Task: Create a due date automation trigger when advanced on, 2 working days before a card is due add dates with a start date at 11:00 AM.
Action: Mouse moved to (1085, 326)
Screenshot: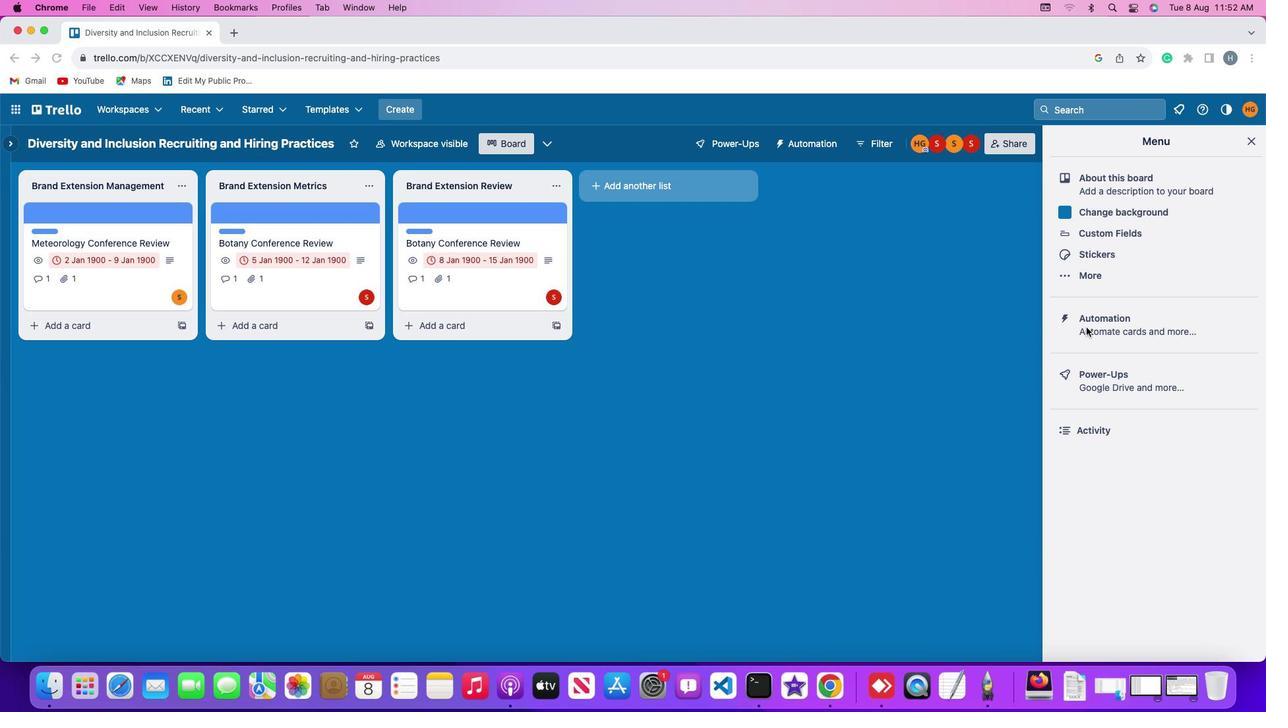 
Action: Mouse pressed left at (1085, 326)
Screenshot: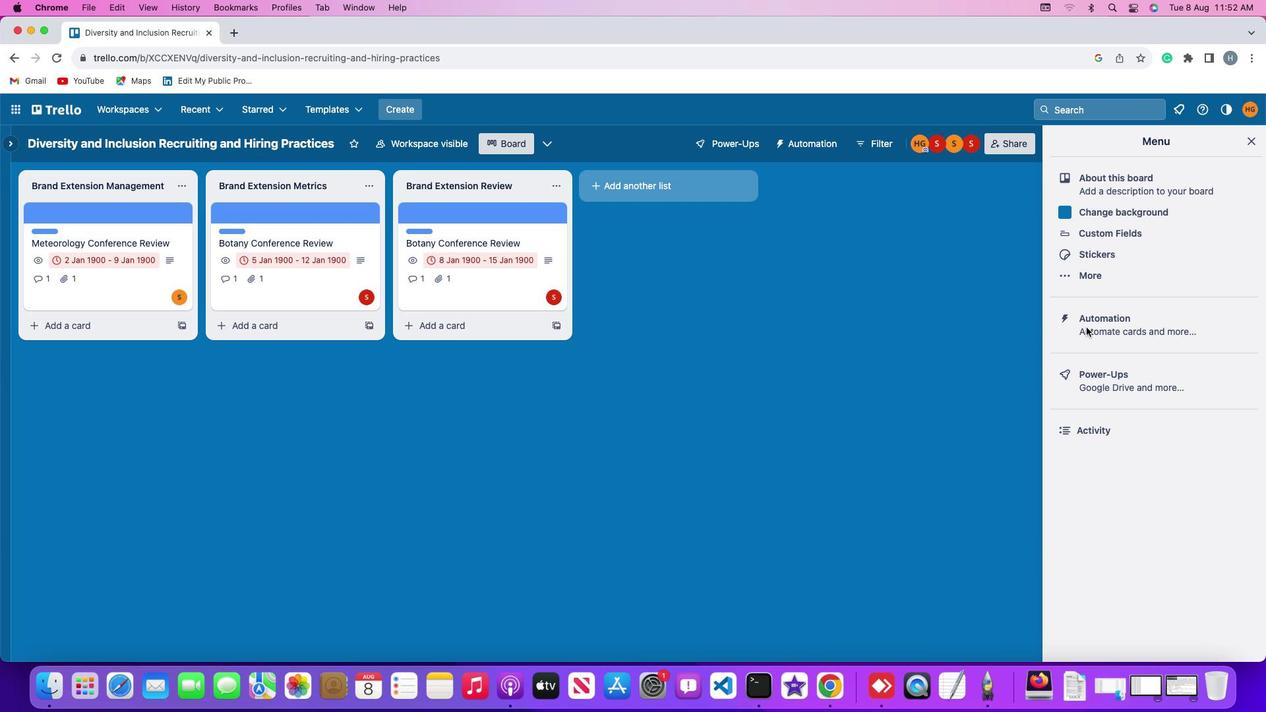 
Action: Mouse pressed left at (1085, 326)
Screenshot: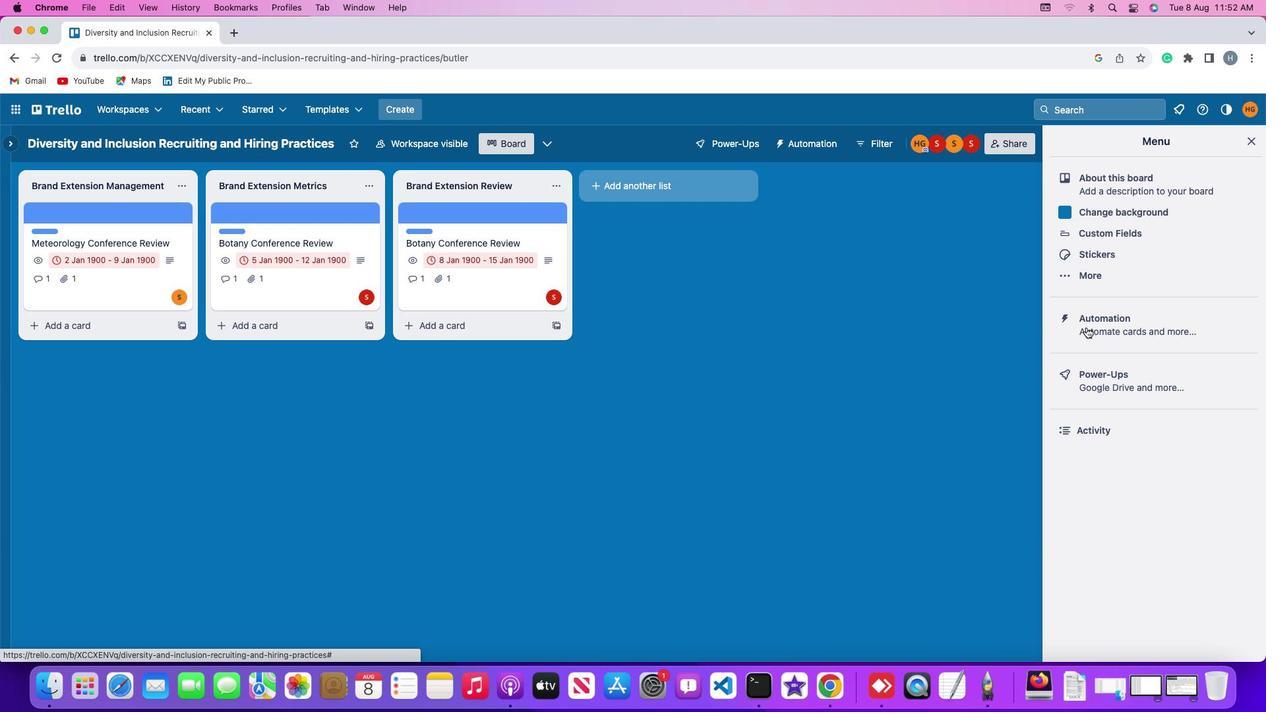 
Action: Mouse moved to (76, 309)
Screenshot: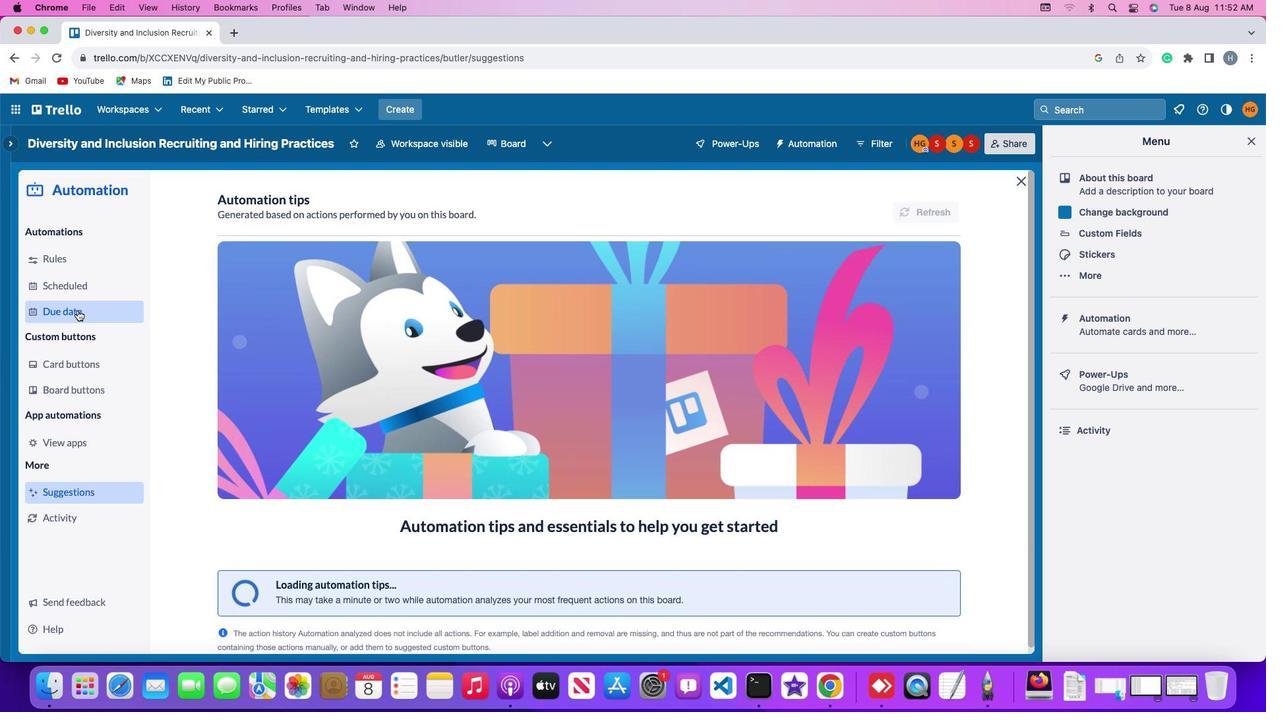 
Action: Mouse pressed left at (76, 309)
Screenshot: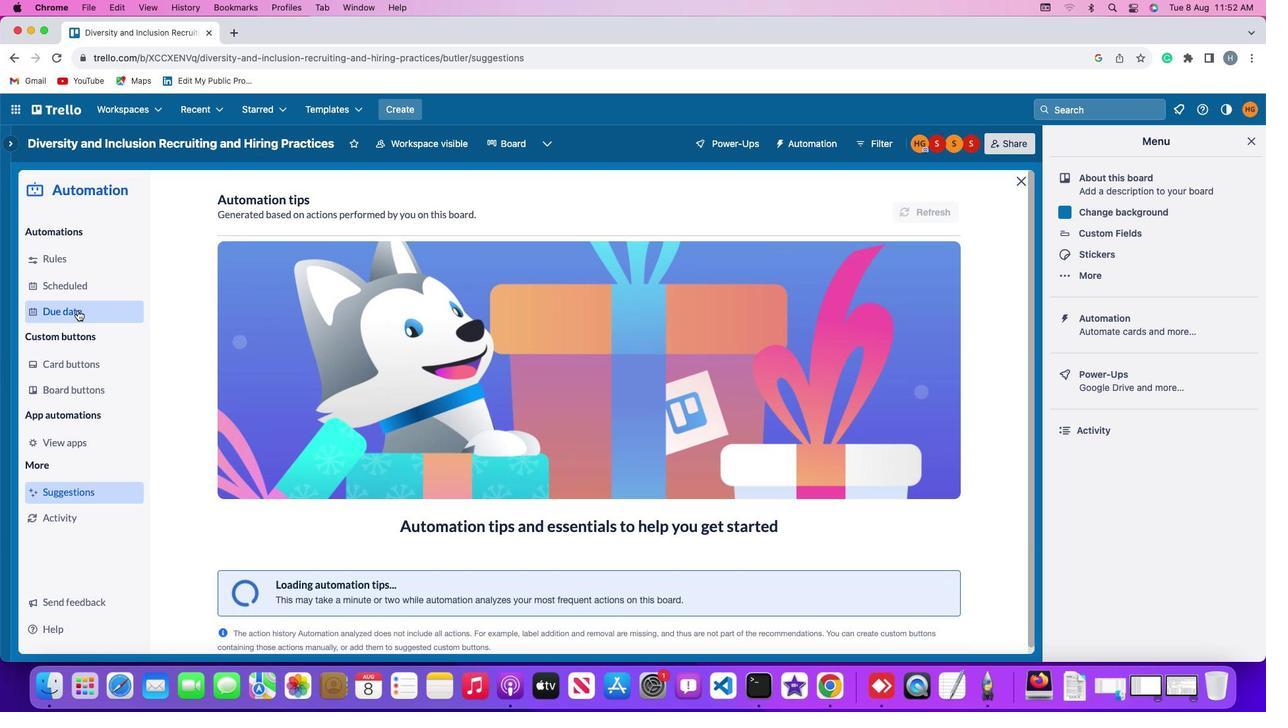 
Action: Mouse moved to (861, 205)
Screenshot: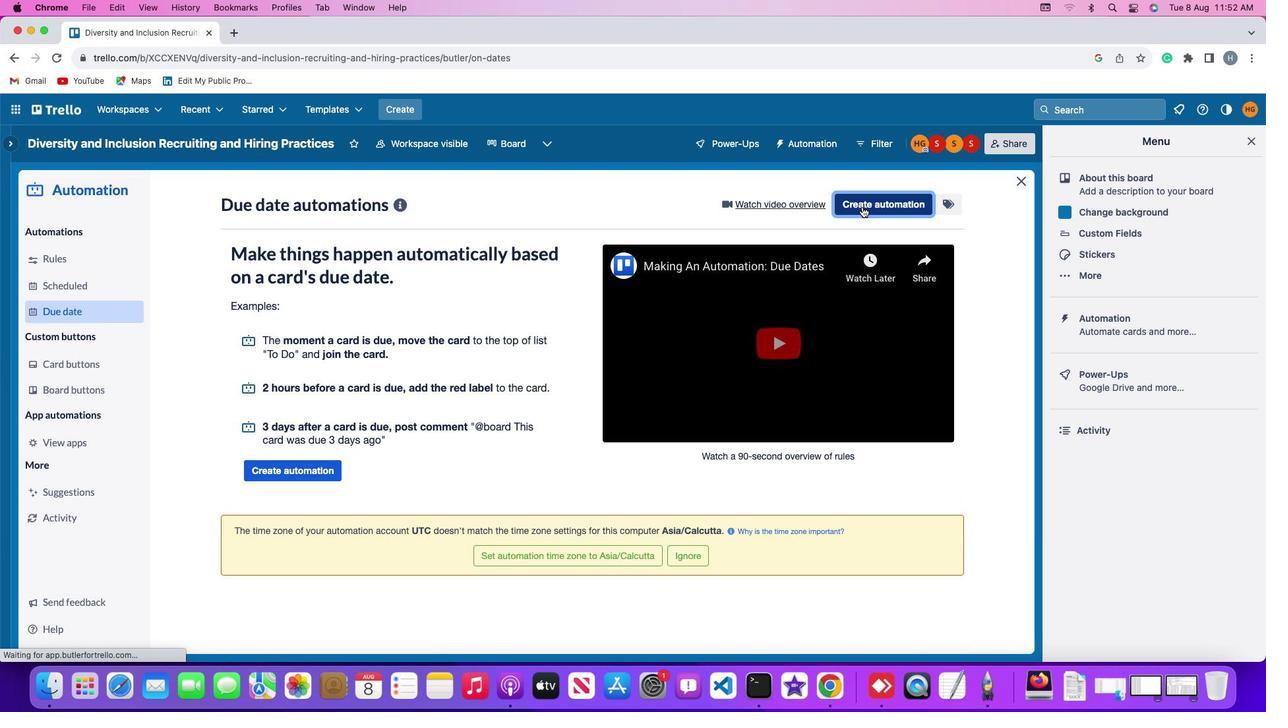 
Action: Mouse pressed left at (861, 205)
Screenshot: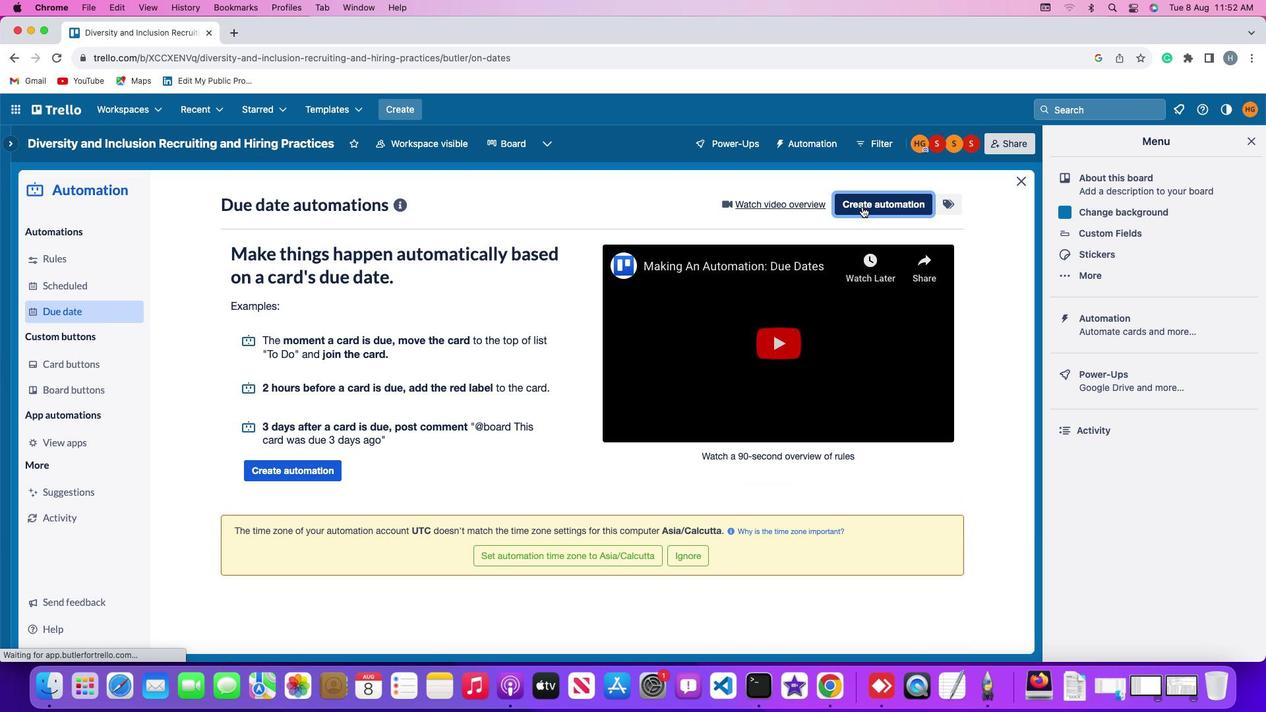 
Action: Mouse moved to (437, 333)
Screenshot: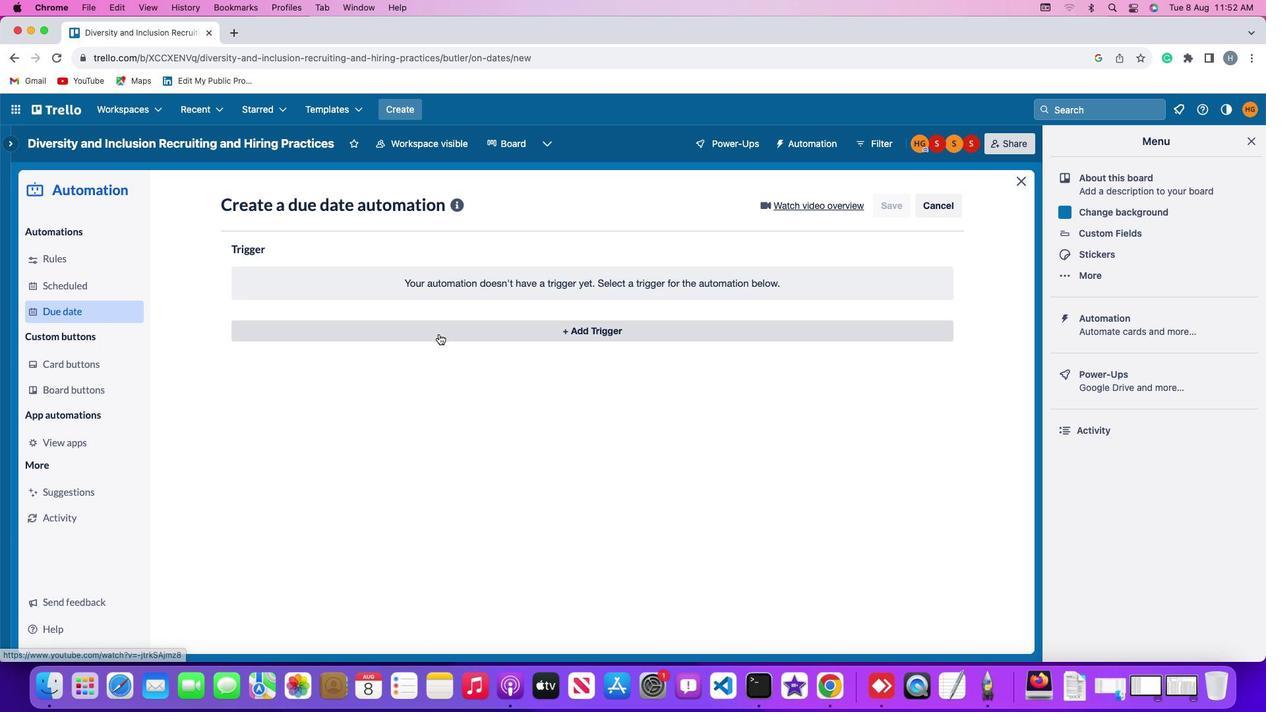 
Action: Mouse pressed left at (437, 333)
Screenshot: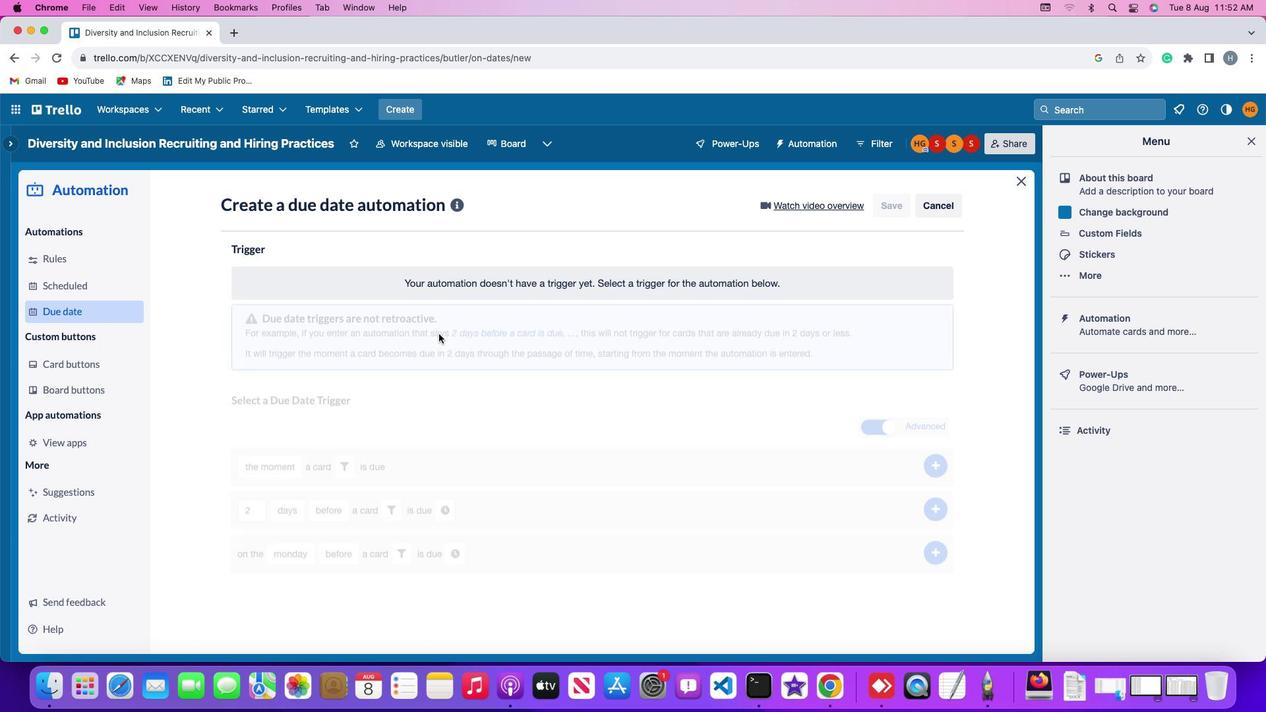 
Action: Mouse moved to (251, 526)
Screenshot: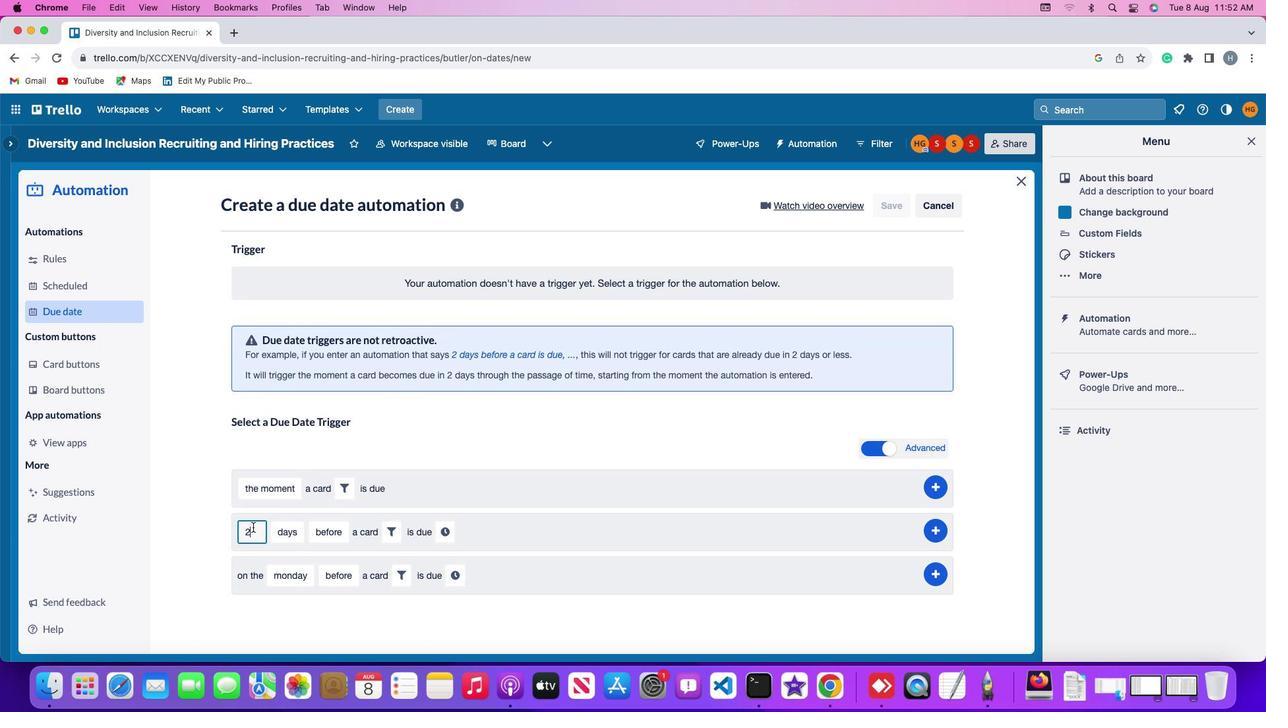 
Action: Mouse pressed left at (251, 526)
Screenshot: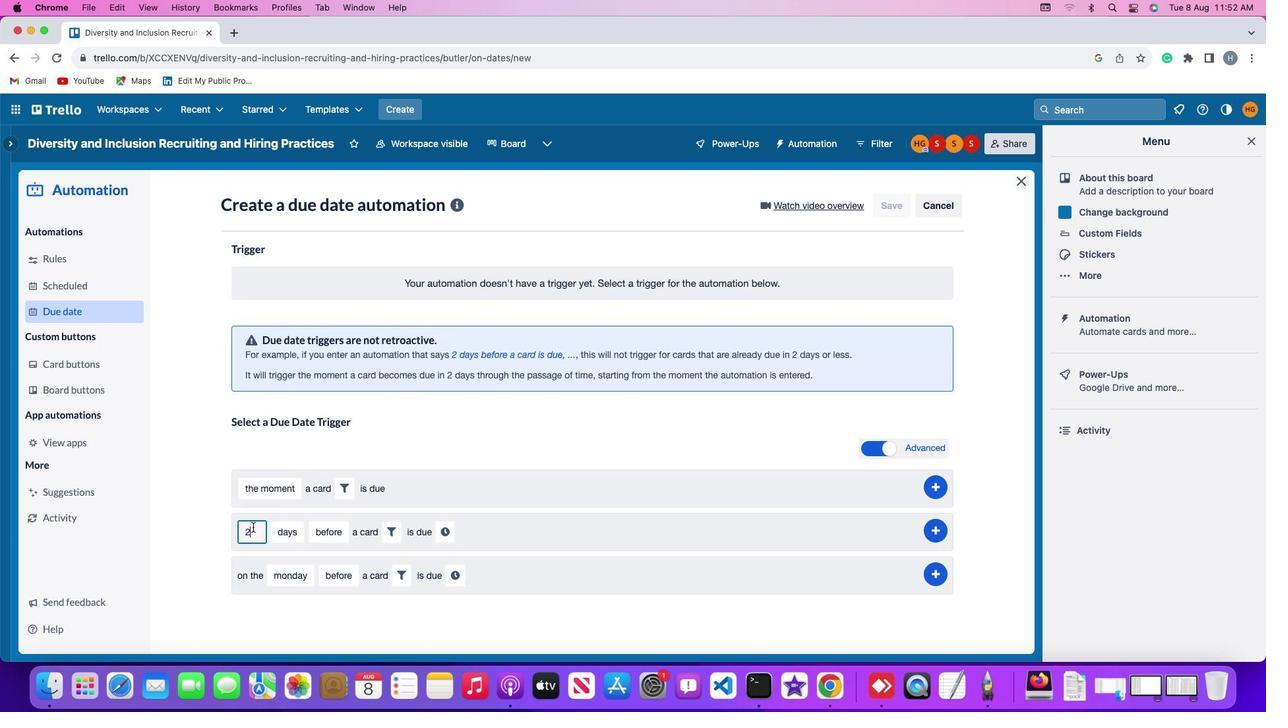
Action: Key pressed Key.backspace'2'
Screenshot: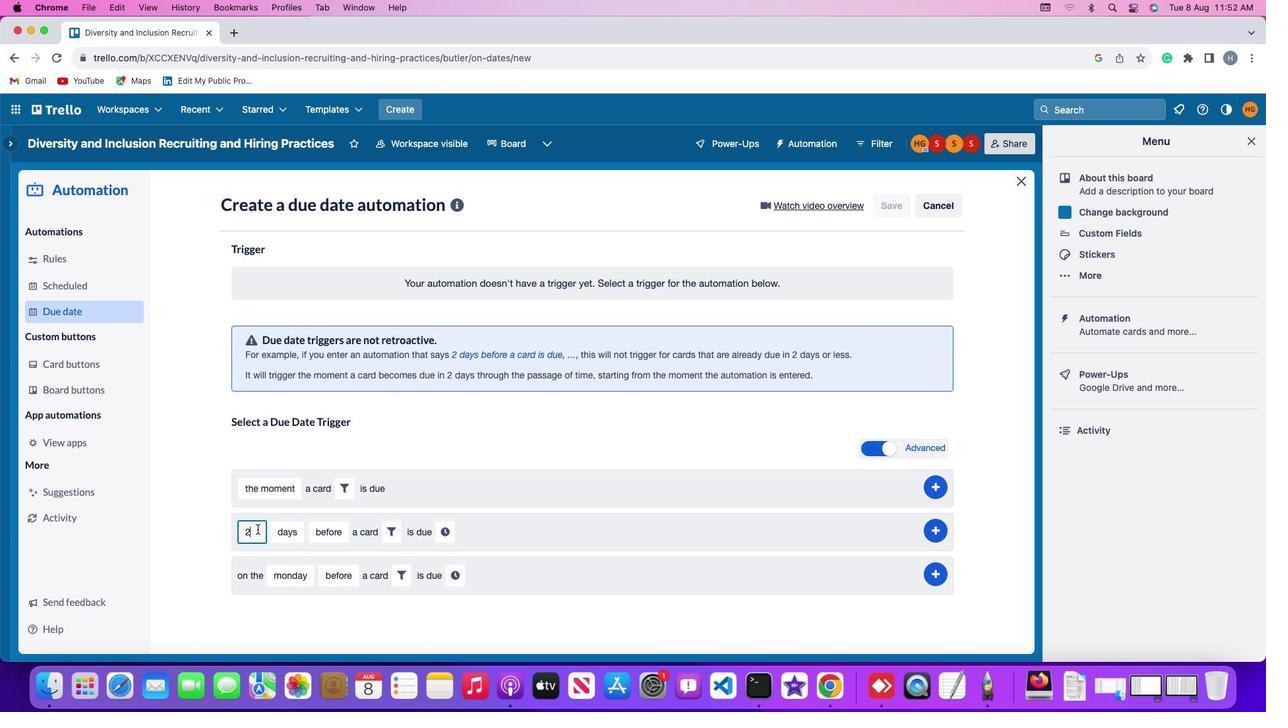 
Action: Mouse moved to (275, 530)
Screenshot: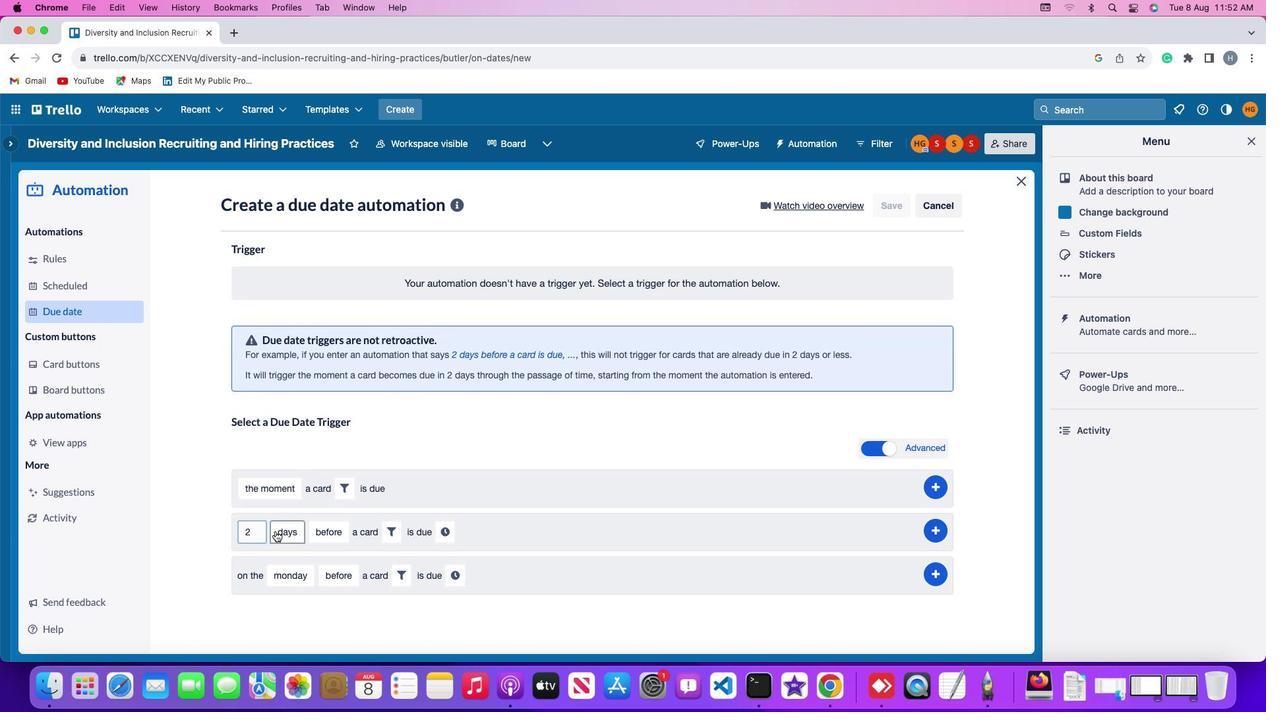 
Action: Mouse pressed left at (275, 530)
Screenshot: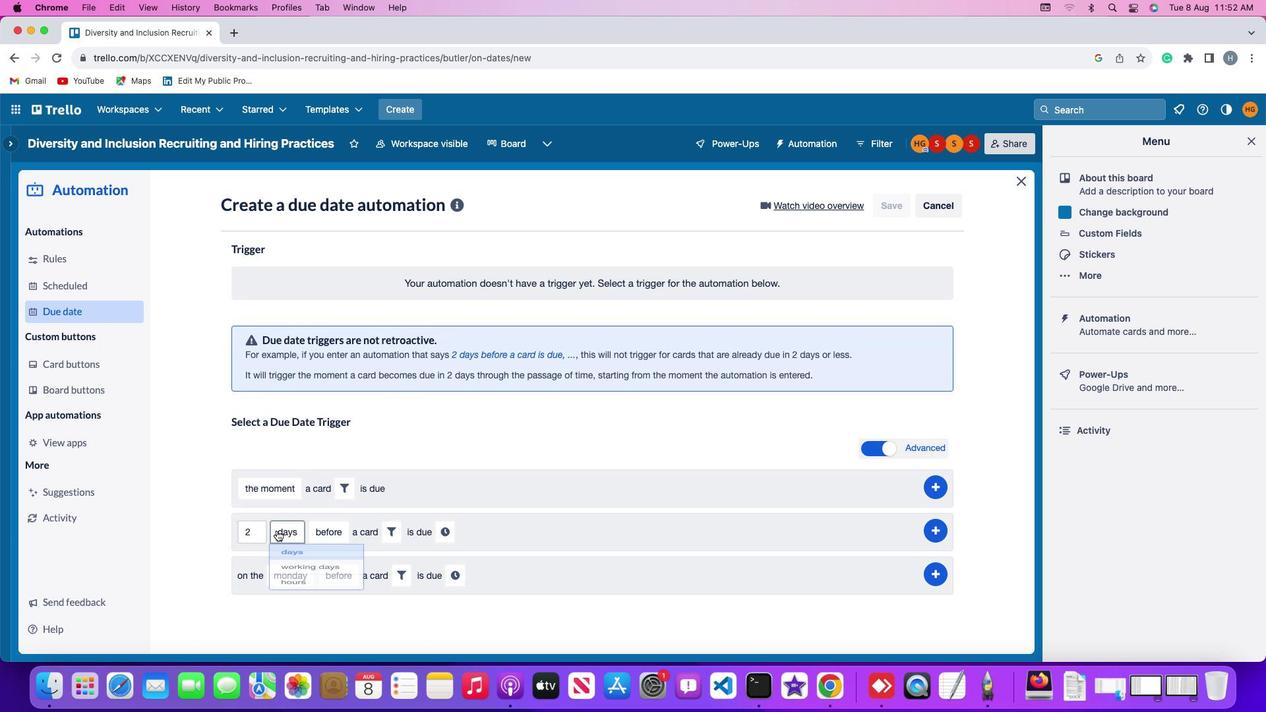 
Action: Mouse moved to (297, 581)
Screenshot: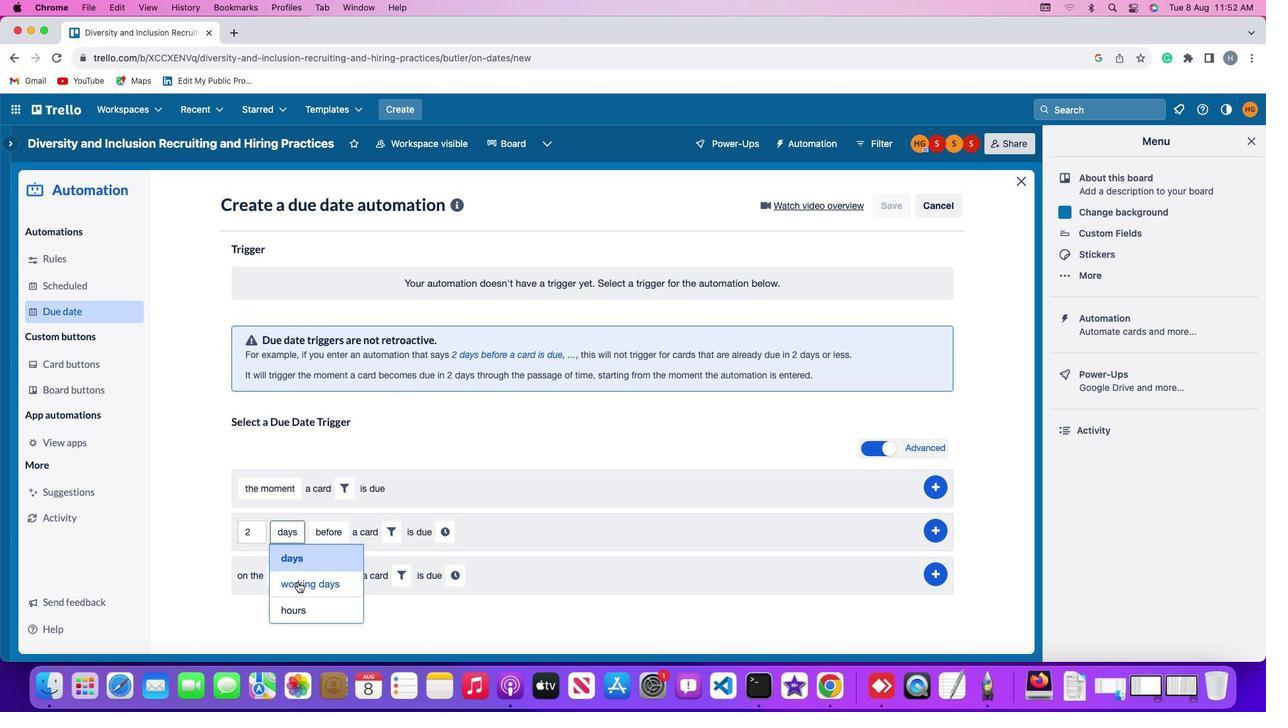 
Action: Mouse pressed left at (297, 581)
Screenshot: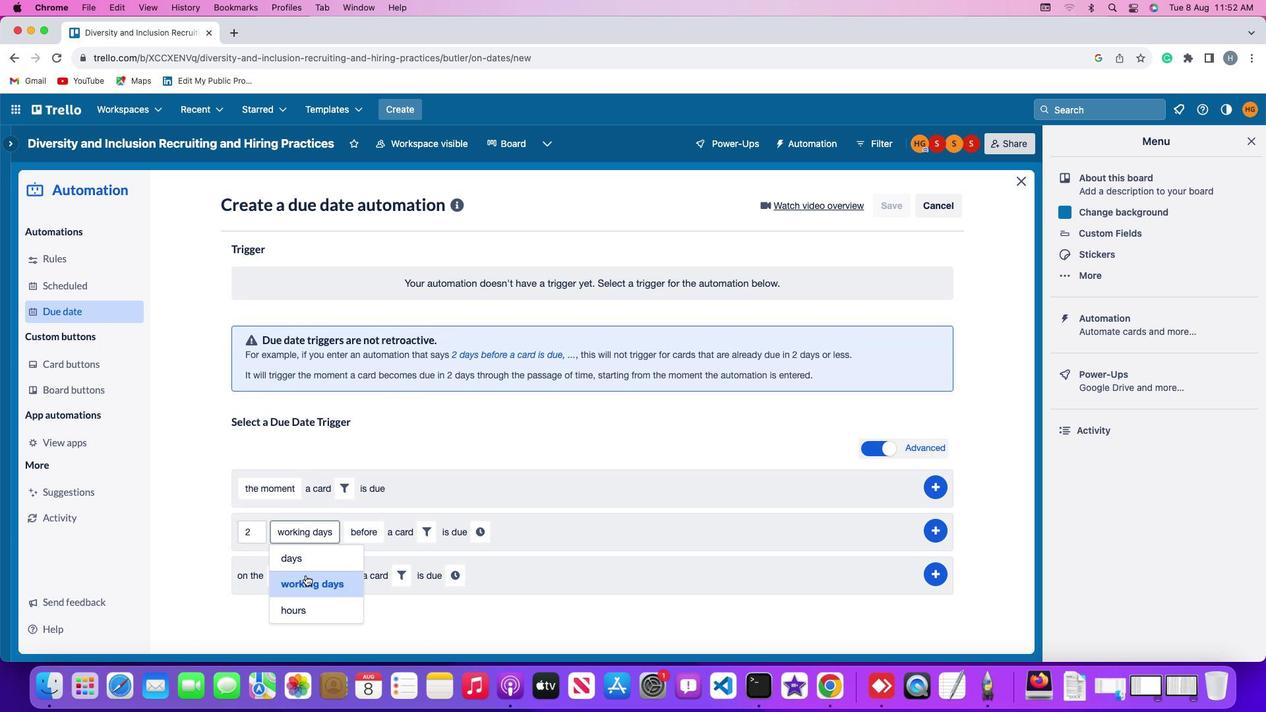 
Action: Mouse moved to (361, 530)
Screenshot: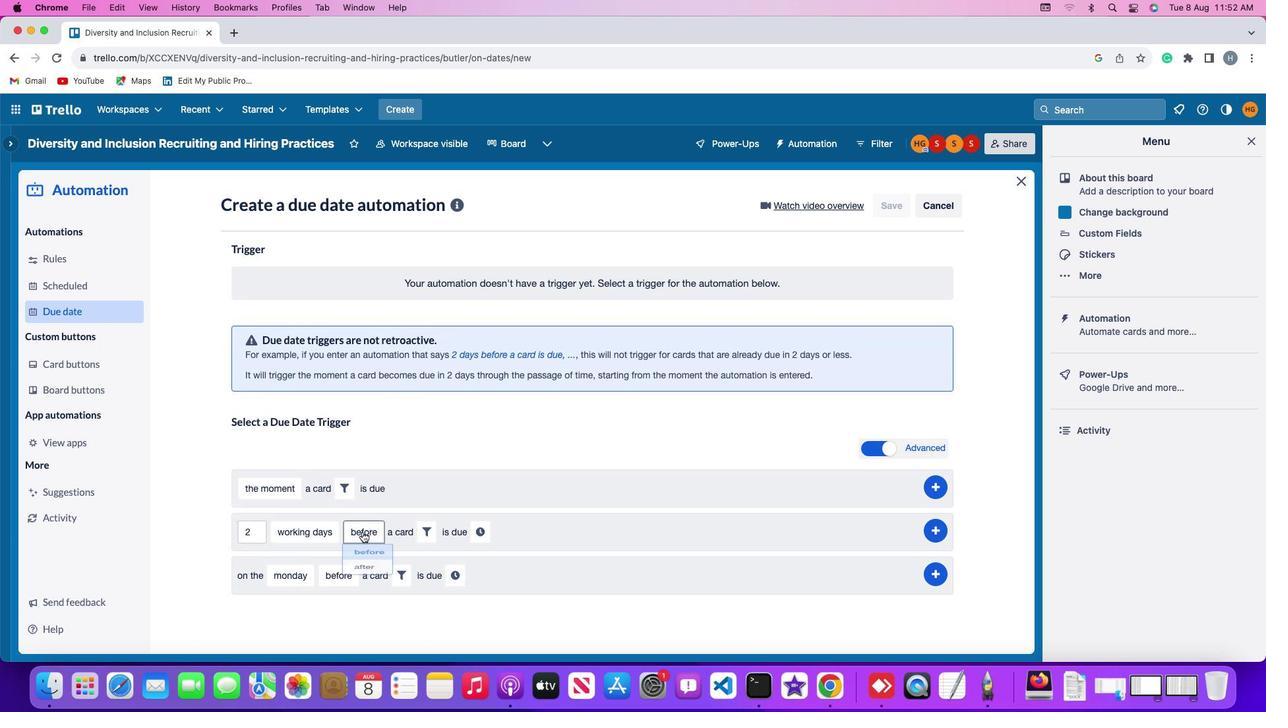 
Action: Mouse pressed left at (361, 530)
Screenshot: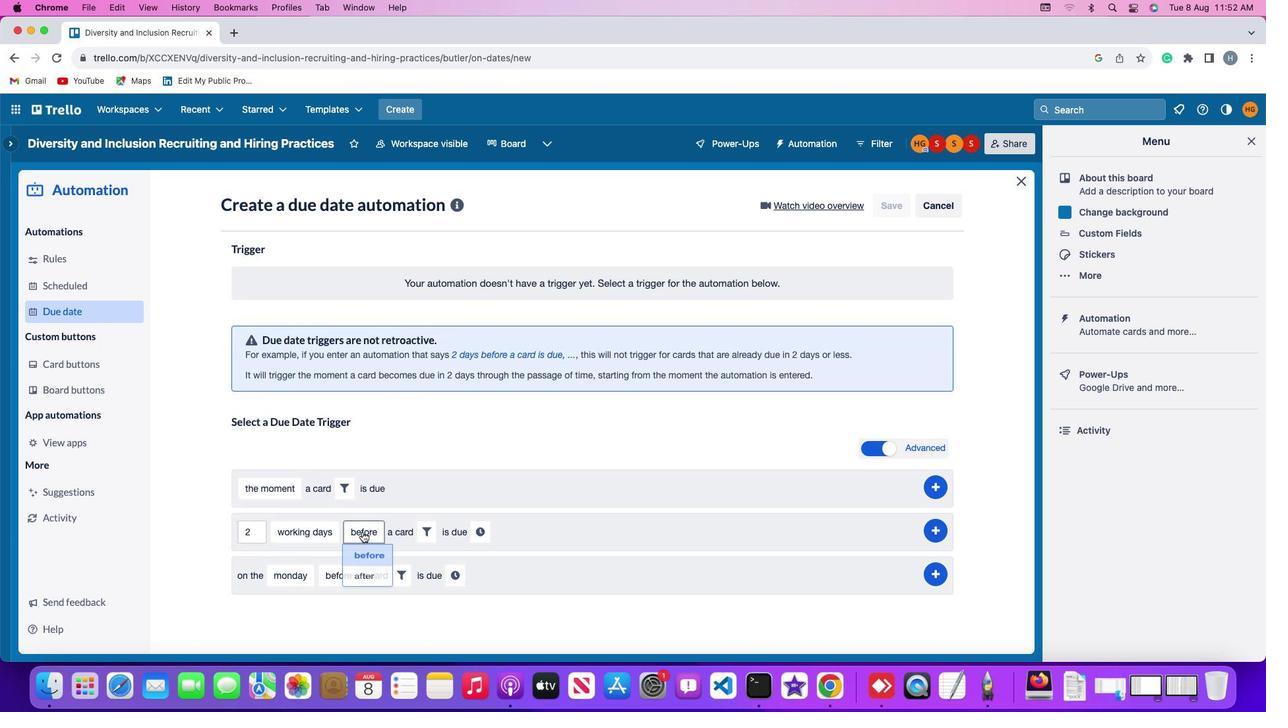 
Action: Mouse moved to (367, 553)
Screenshot: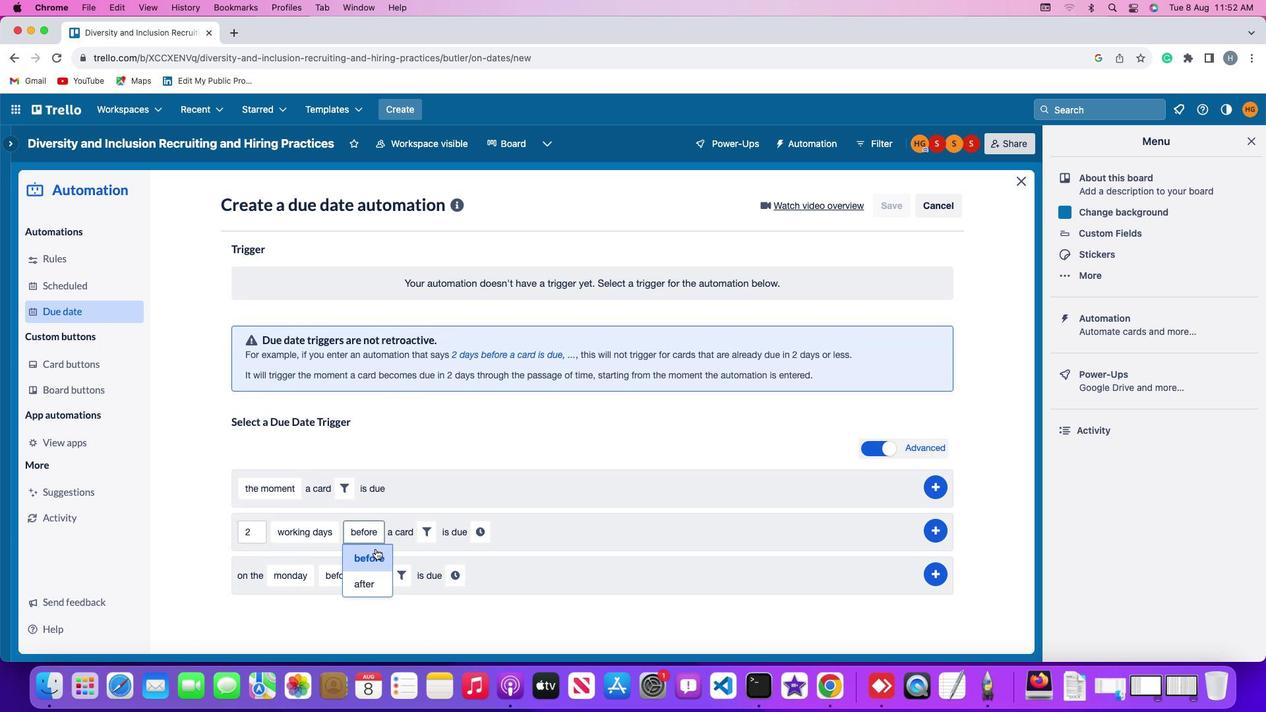 
Action: Mouse pressed left at (367, 553)
Screenshot: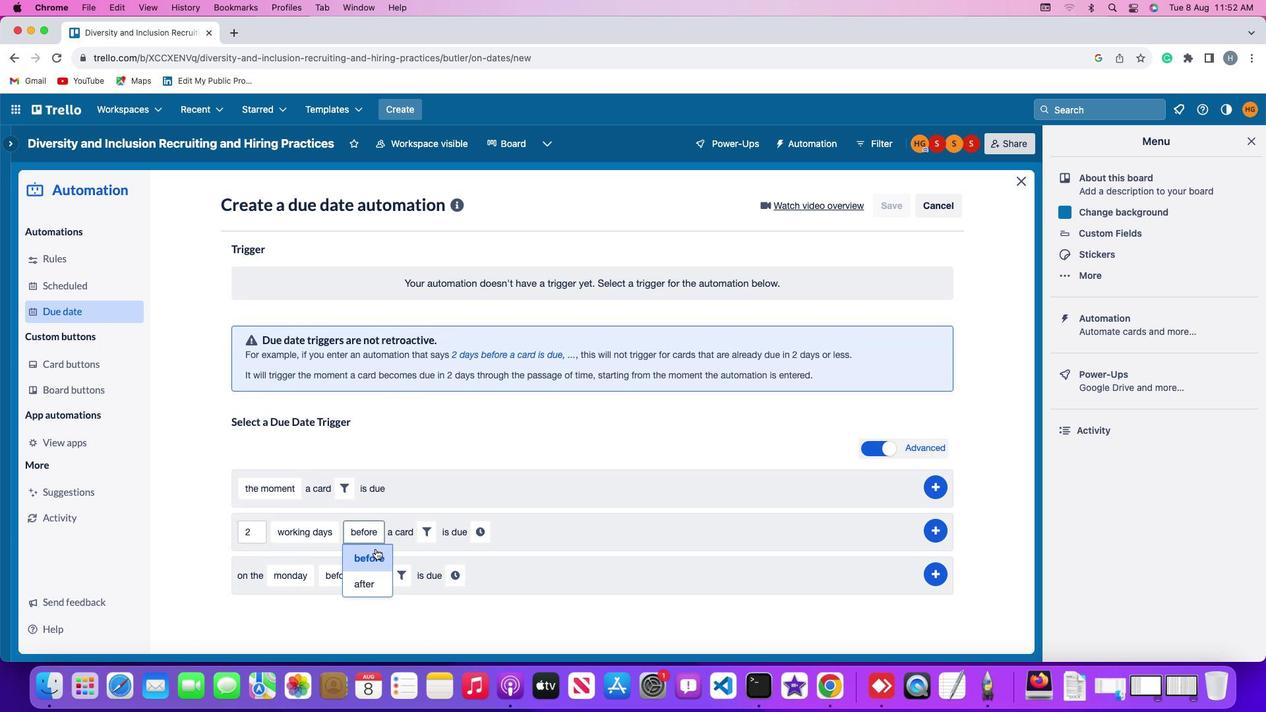 
Action: Mouse moved to (424, 522)
Screenshot: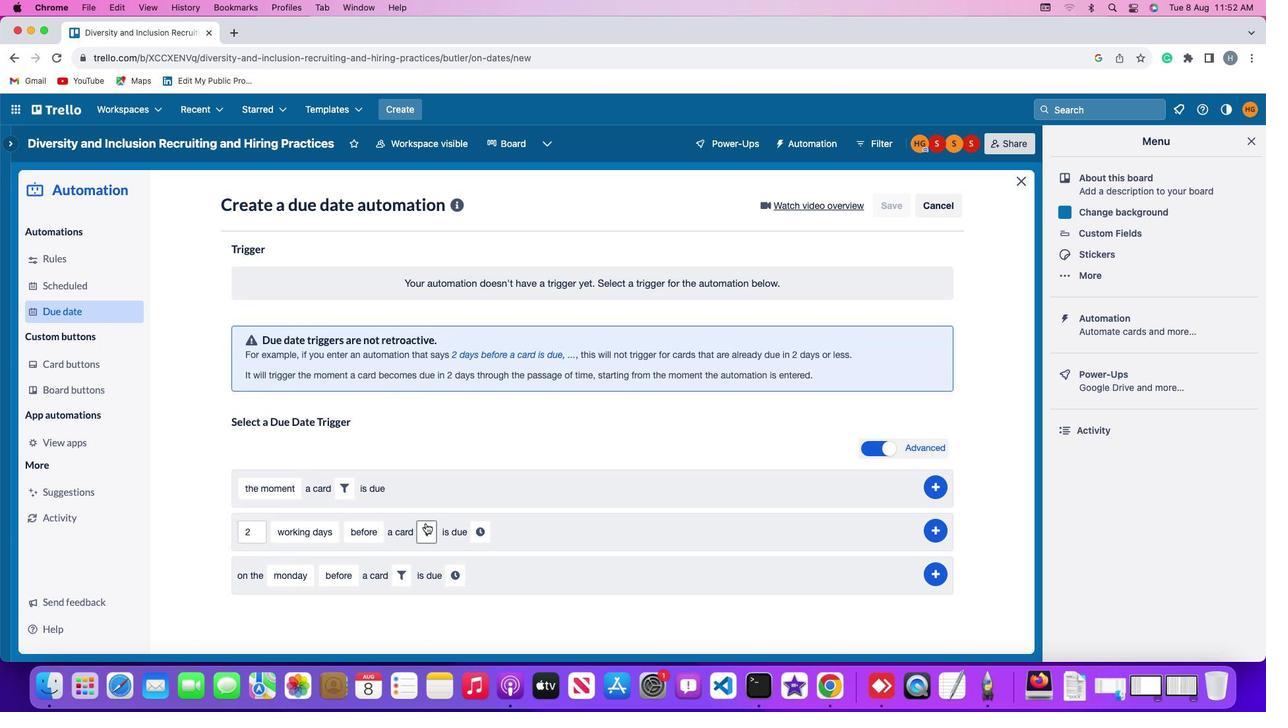 
Action: Mouse pressed left at (424, 522)
Screenshot: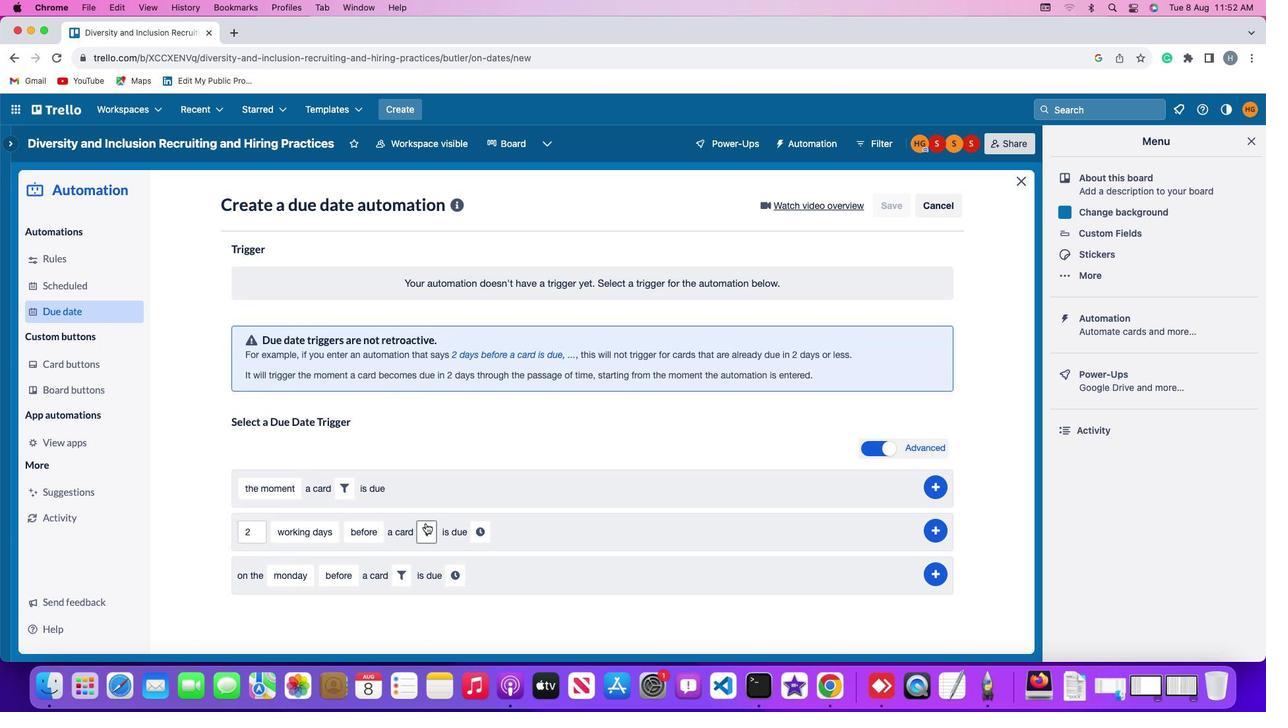 
Action: Mouse moved to (497, 570)
Screenshot: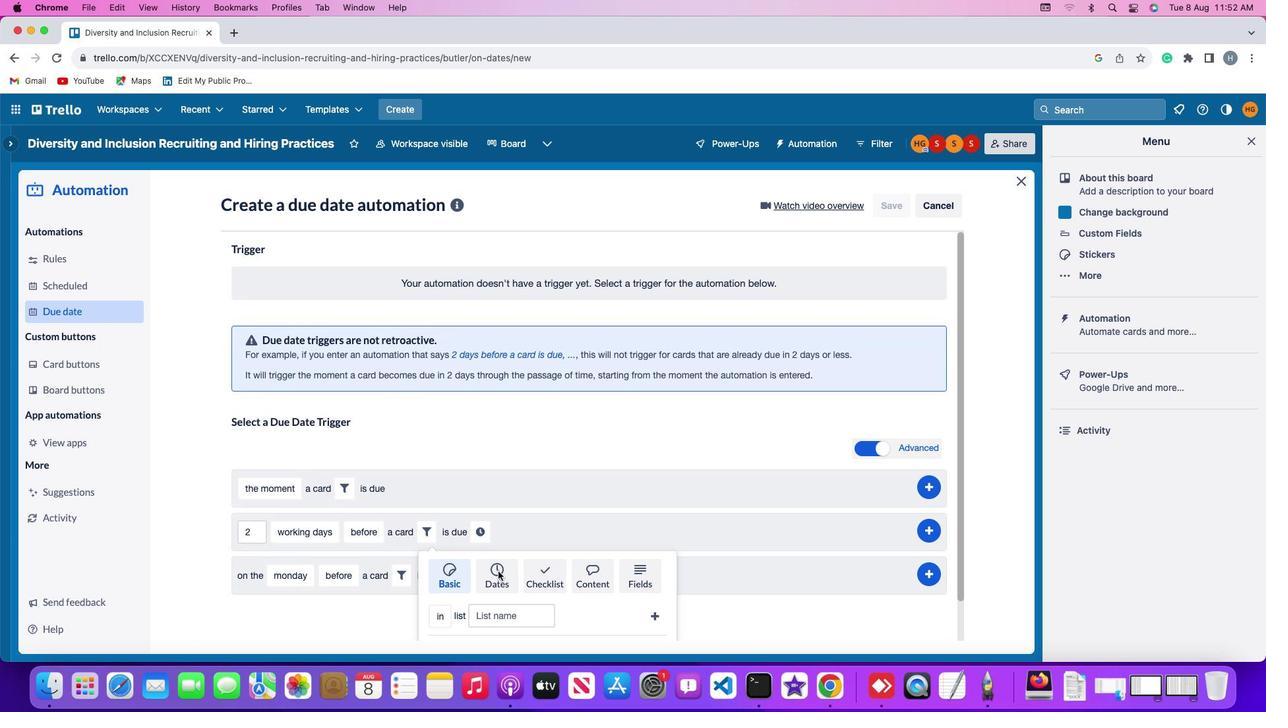 
Action: Mouse pressed left at (497, 570)
Screenshot: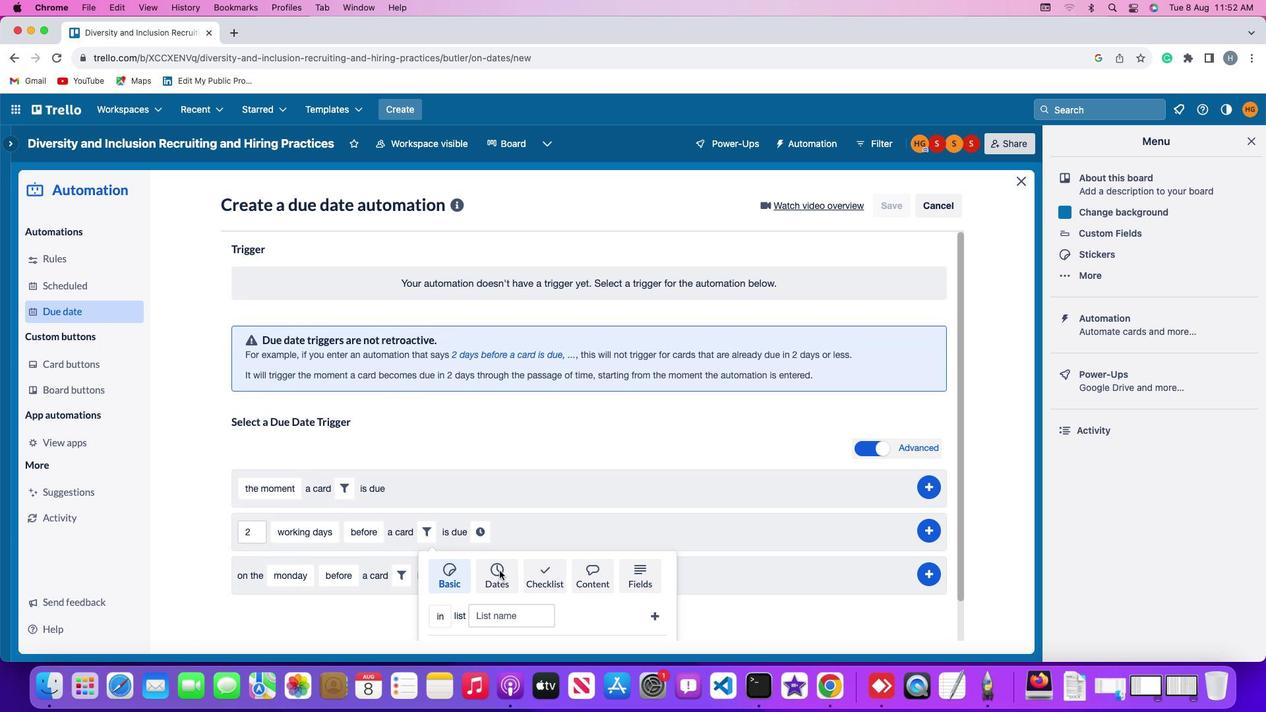 
Action: Mouse moved to (397, 602)
Screenshot: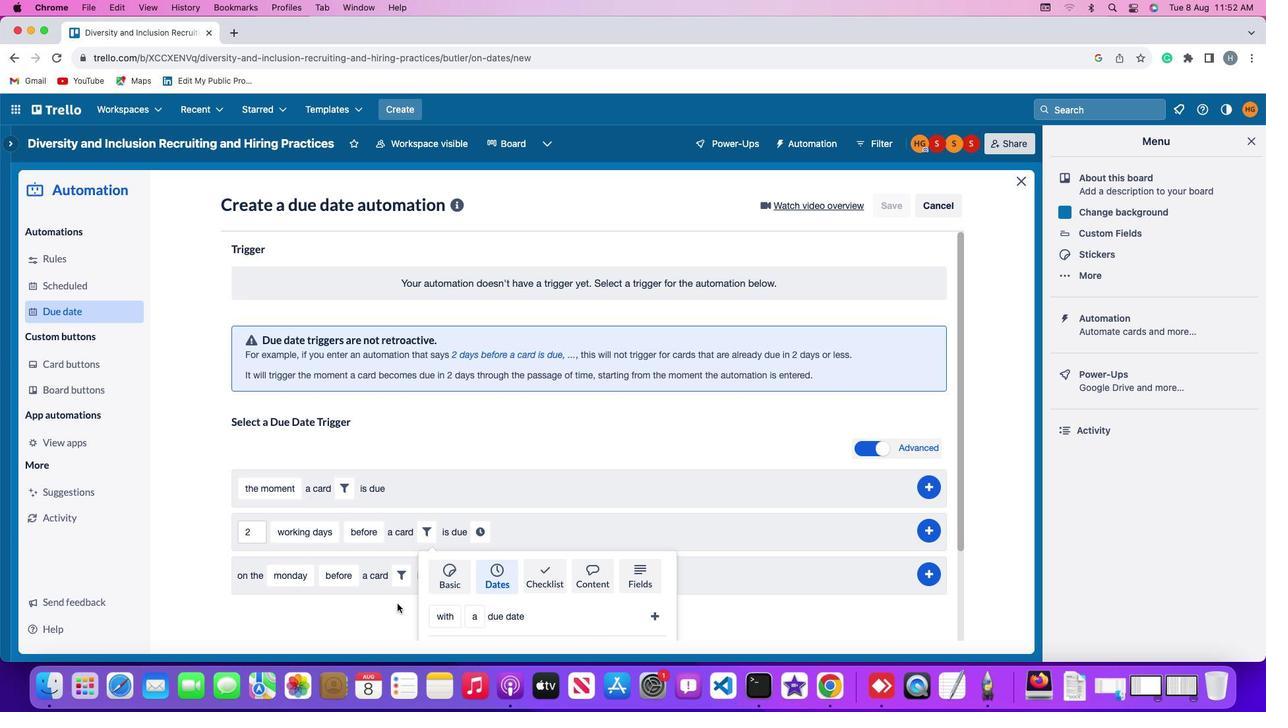 
Action: Mouse scrolled (397, 602) with delta (0, 0)
Screenshot: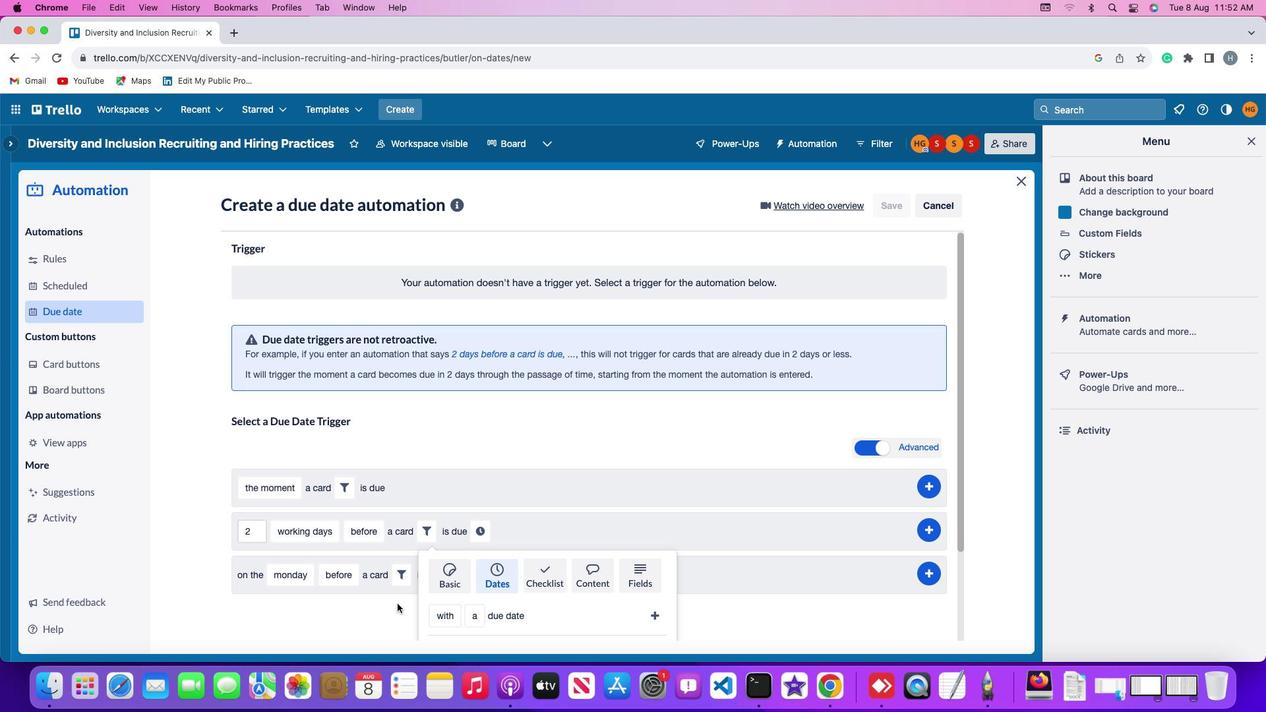 
Action: Mouse scrolled (397, 602) with delta (0, 0)
Screenshot: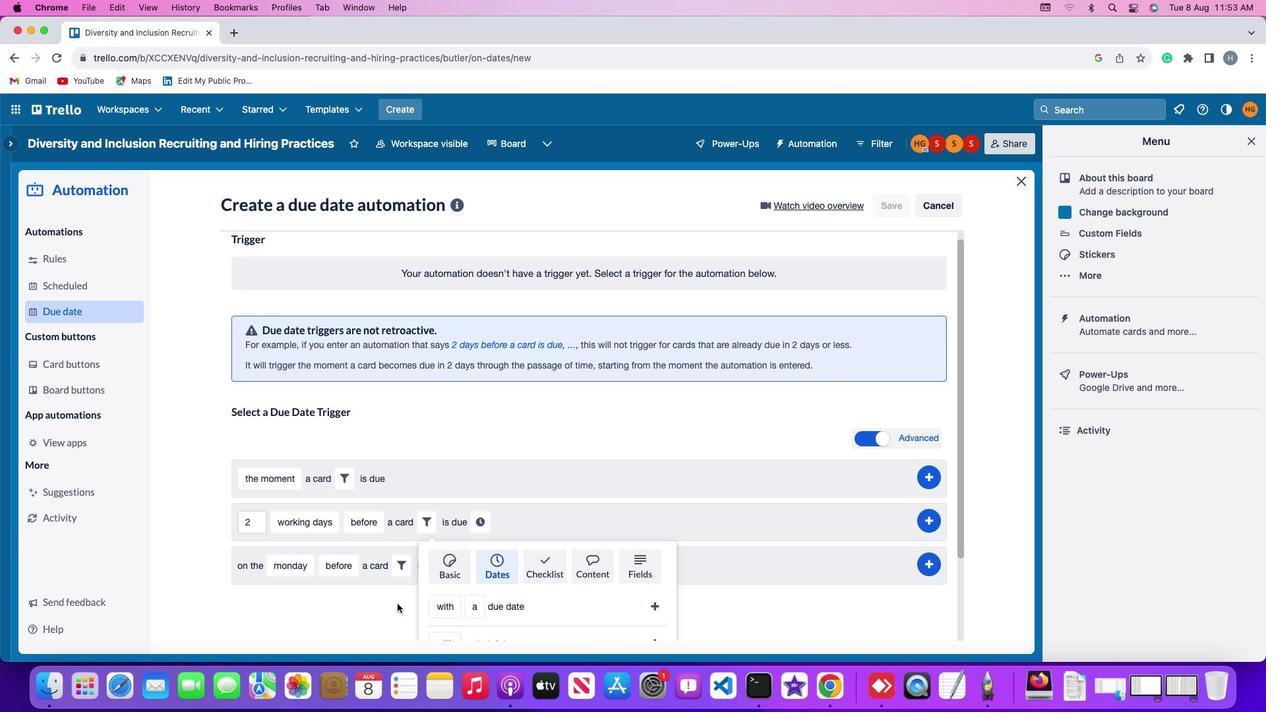 
Action: Mouse scrolled (397, 602) with delta (0, 0)
Screenshot: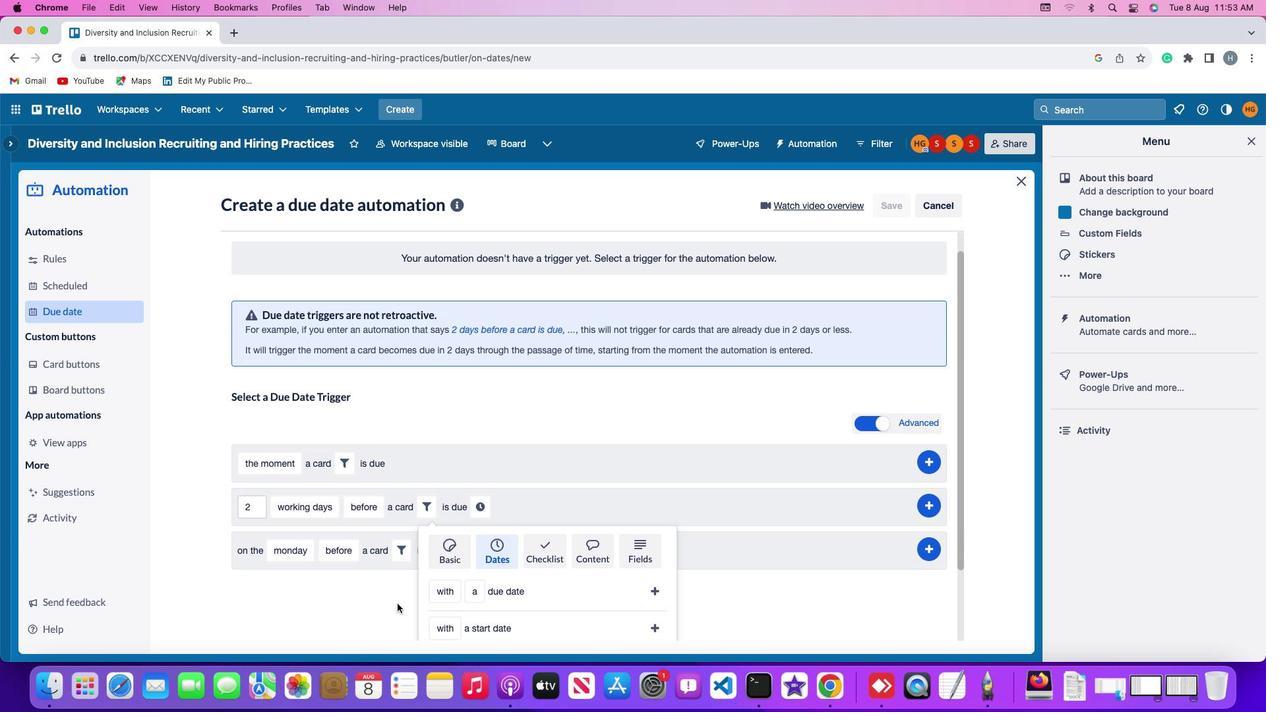 
Action: Mouse scrolled (397, 602) with delta (0, -1)
Screenshot: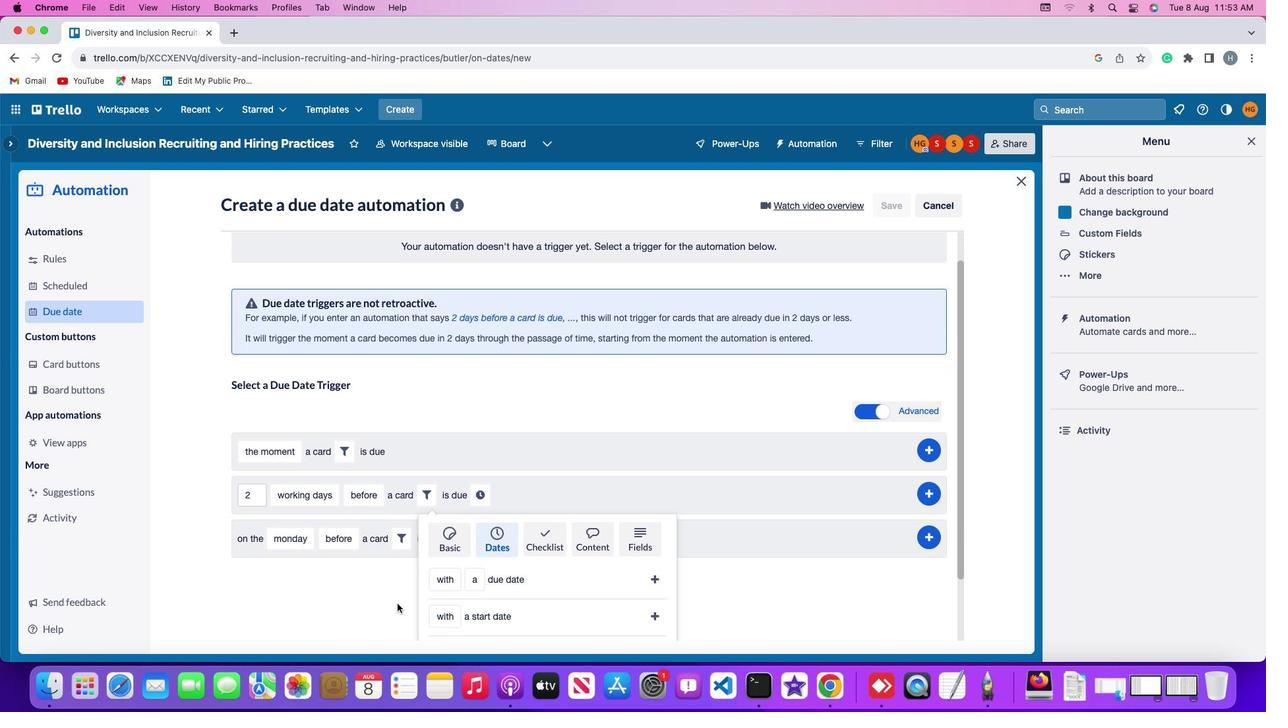 
Action: Mouse scrolled (397, 602) with delta (0, -2)
Screenshot: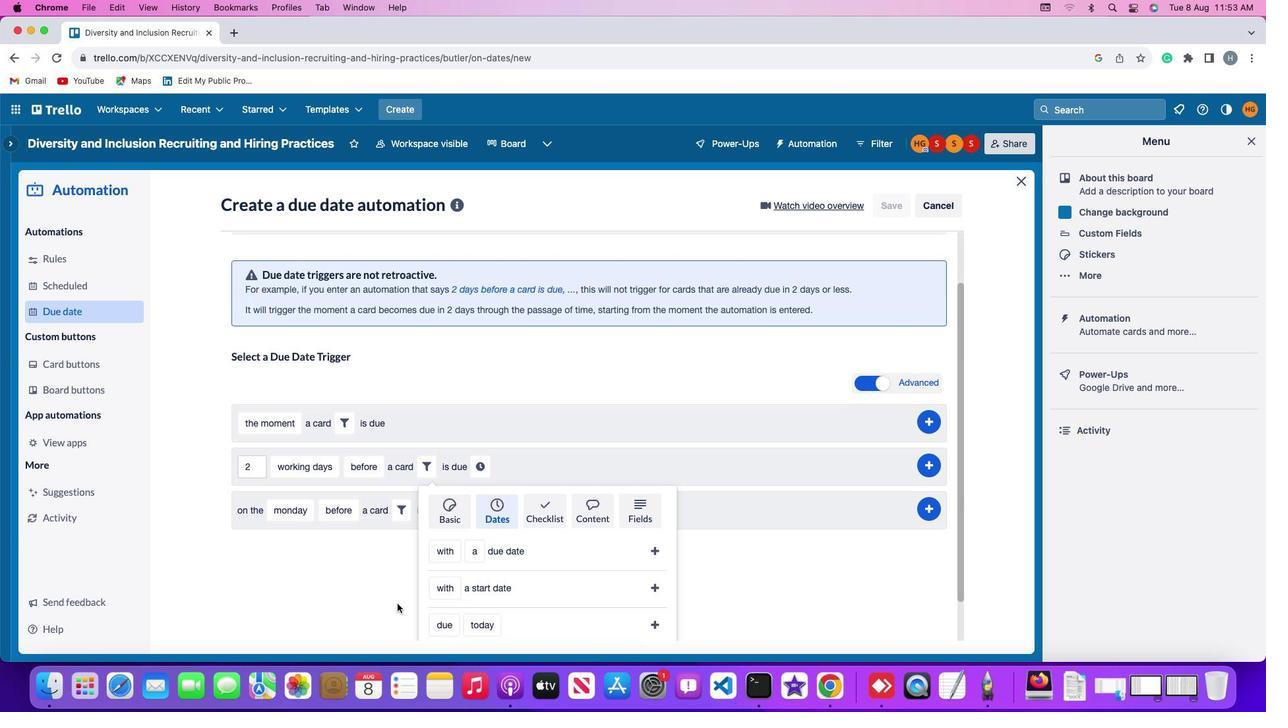 
Action: Mouse scrolled (397, 602) with delta (0, -3)
Screenshot: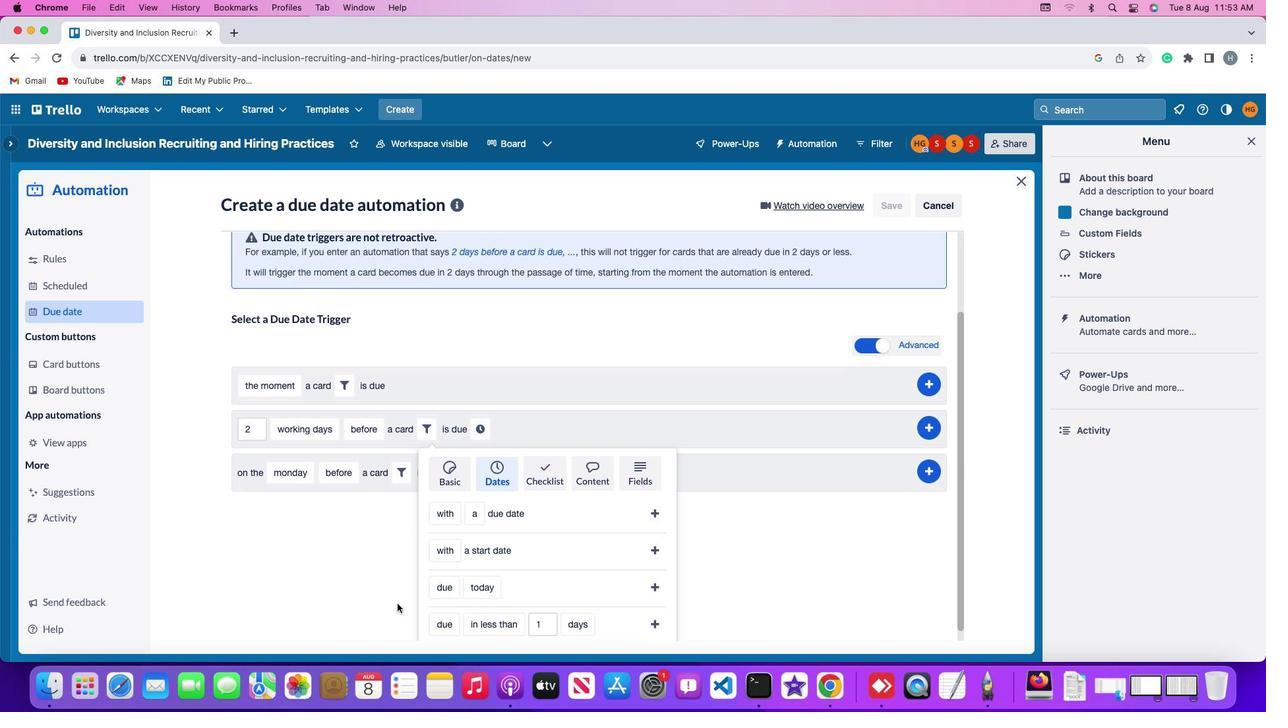 
Action: Mouse scrolled (397, 602) with delta (0, 0)
Screenshot: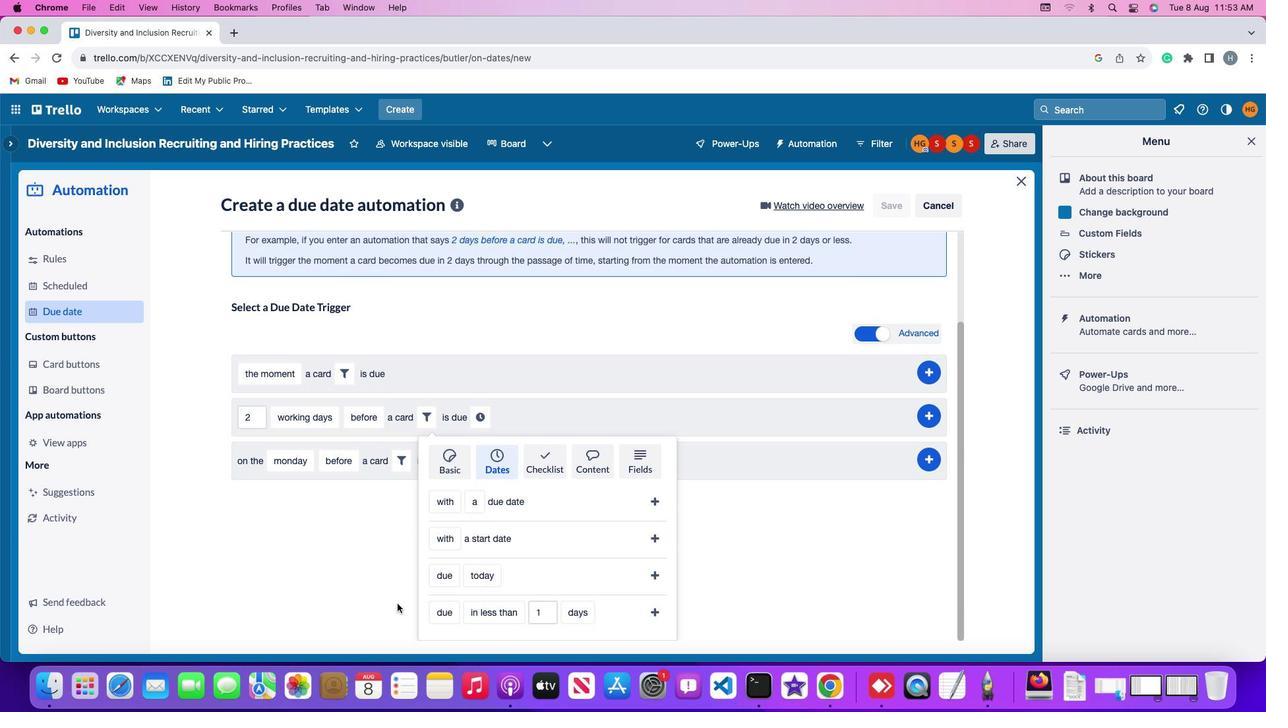 
Action: Mouse scrolled (397, 602) with delta (0, 0)
Screenshot: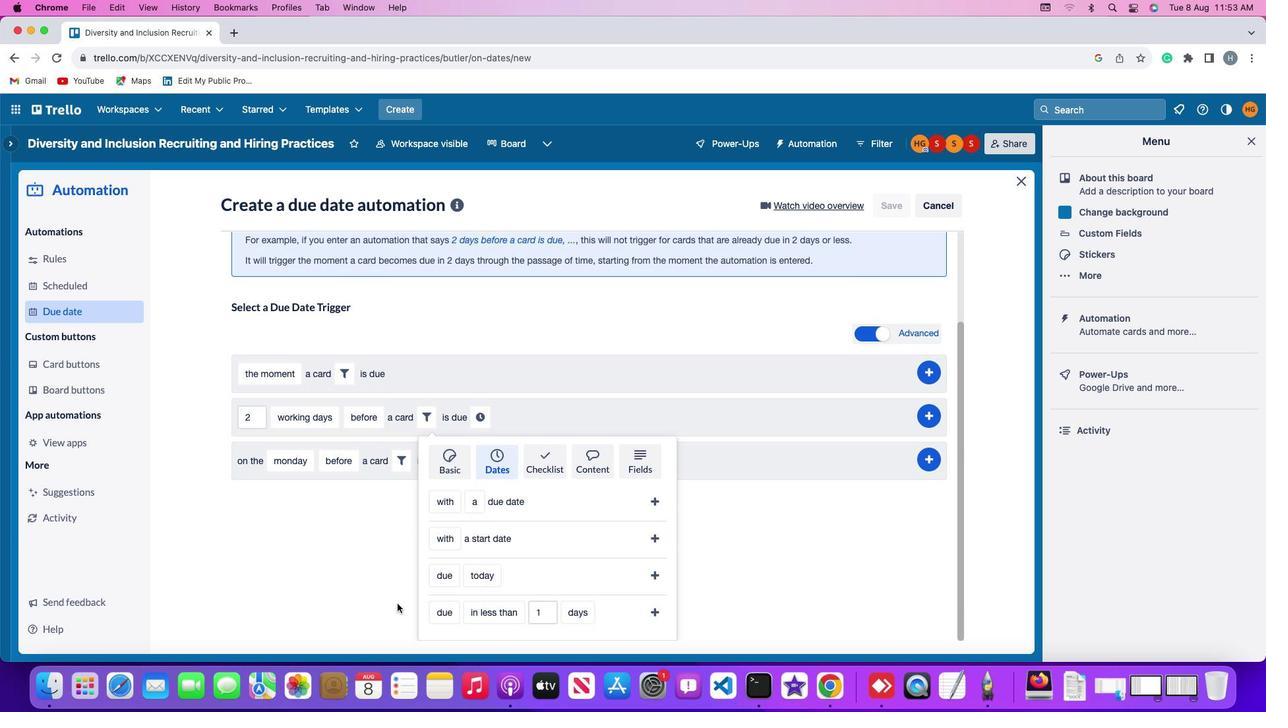 
Action: Mouse scrolled (397, 602) with delta (0, -1)
Screenshot: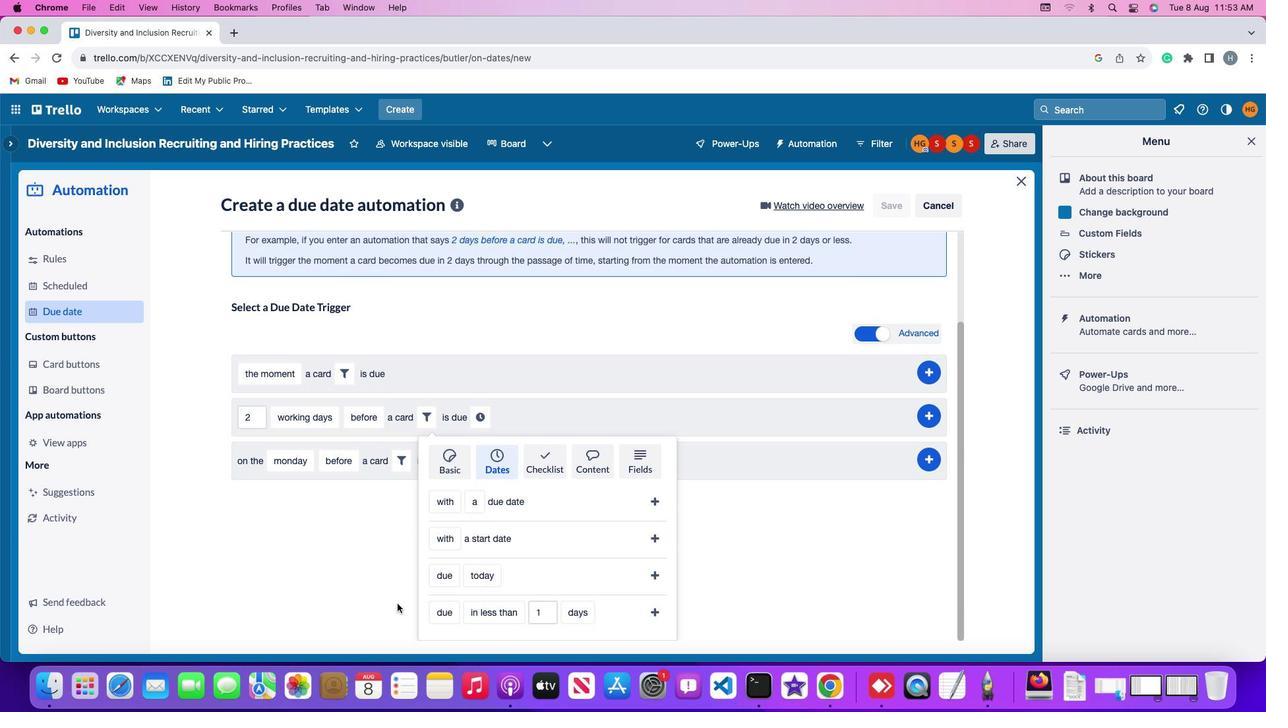 
Action: Mouse moved to (454, 533)
Screenshot: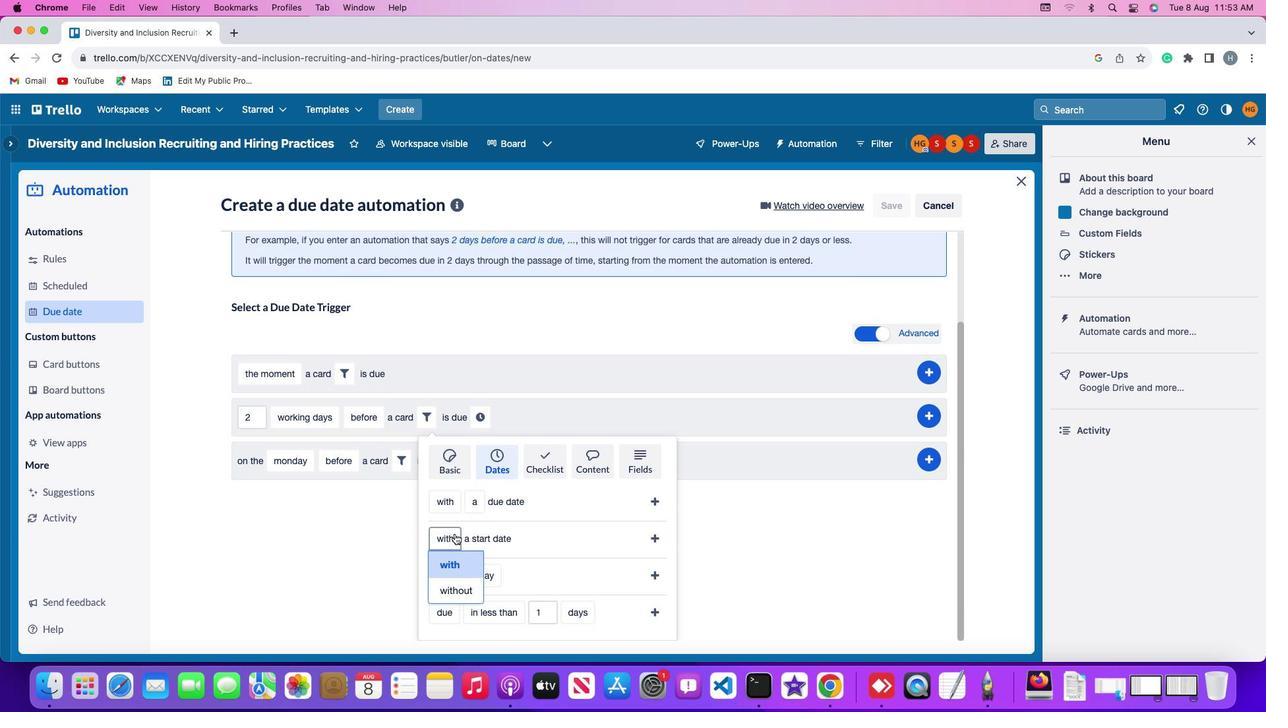 
Action: Mouse pressed left at (454, 533)
Screenshot: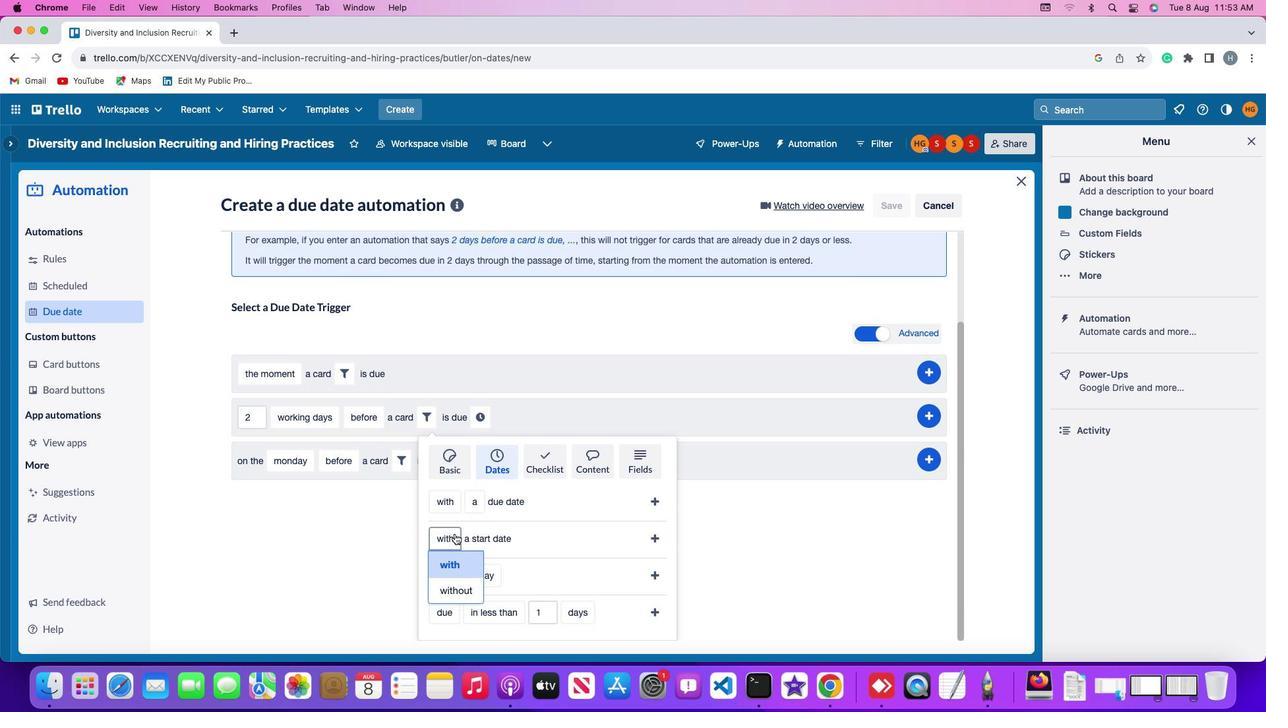 
Action: Mouse moved to (452, 565)
Screenshot: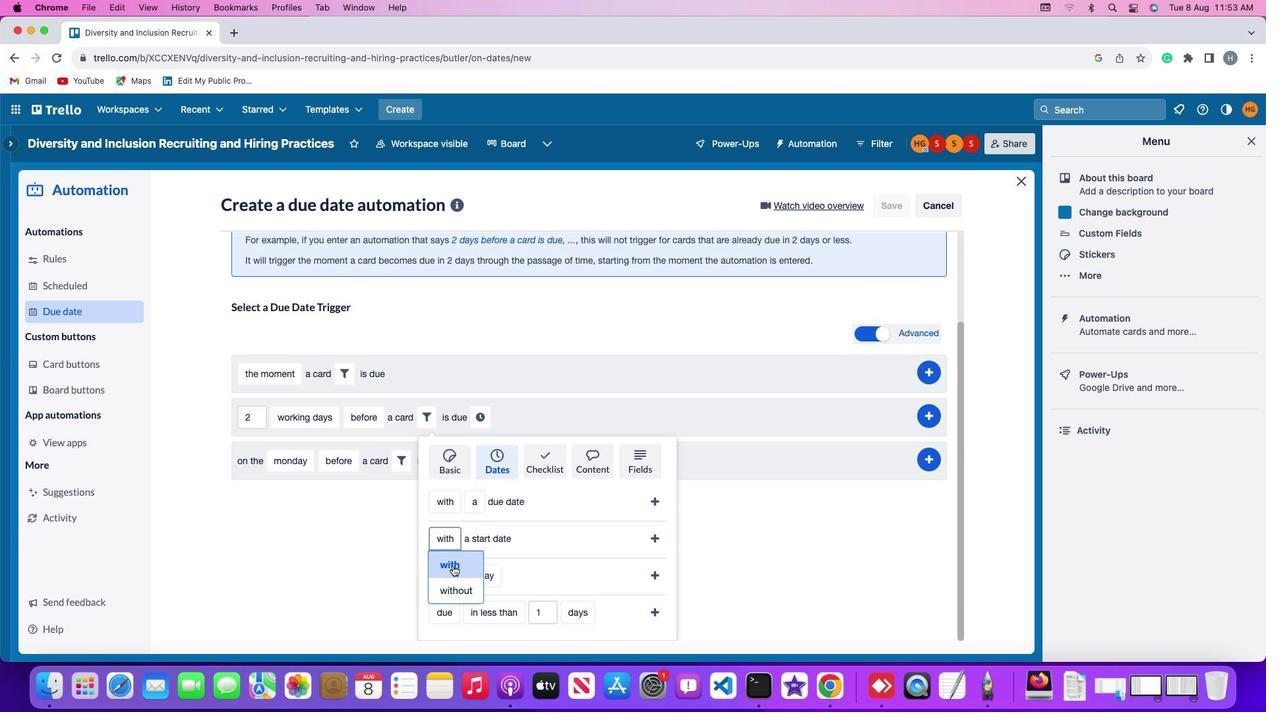 
Action: Mouse pressed left at (452, 565)
Screenshot: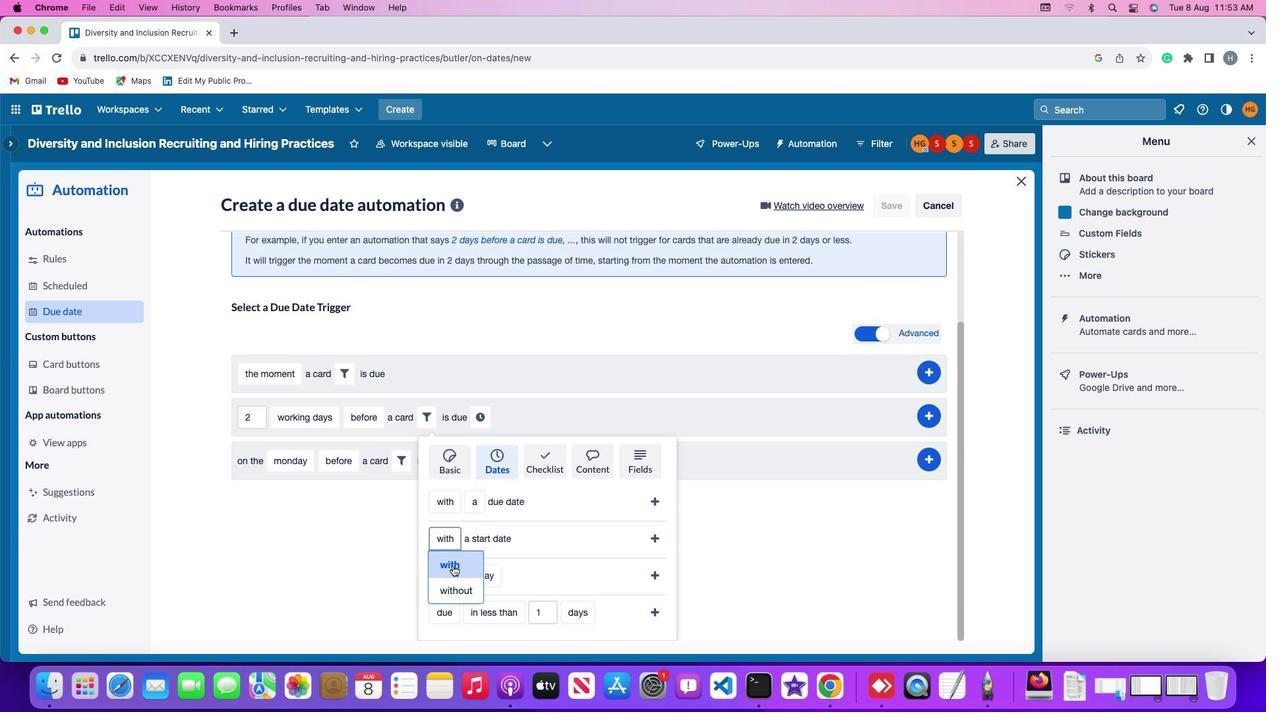
Action: Mouse moved to (655, 536)
Screenshot: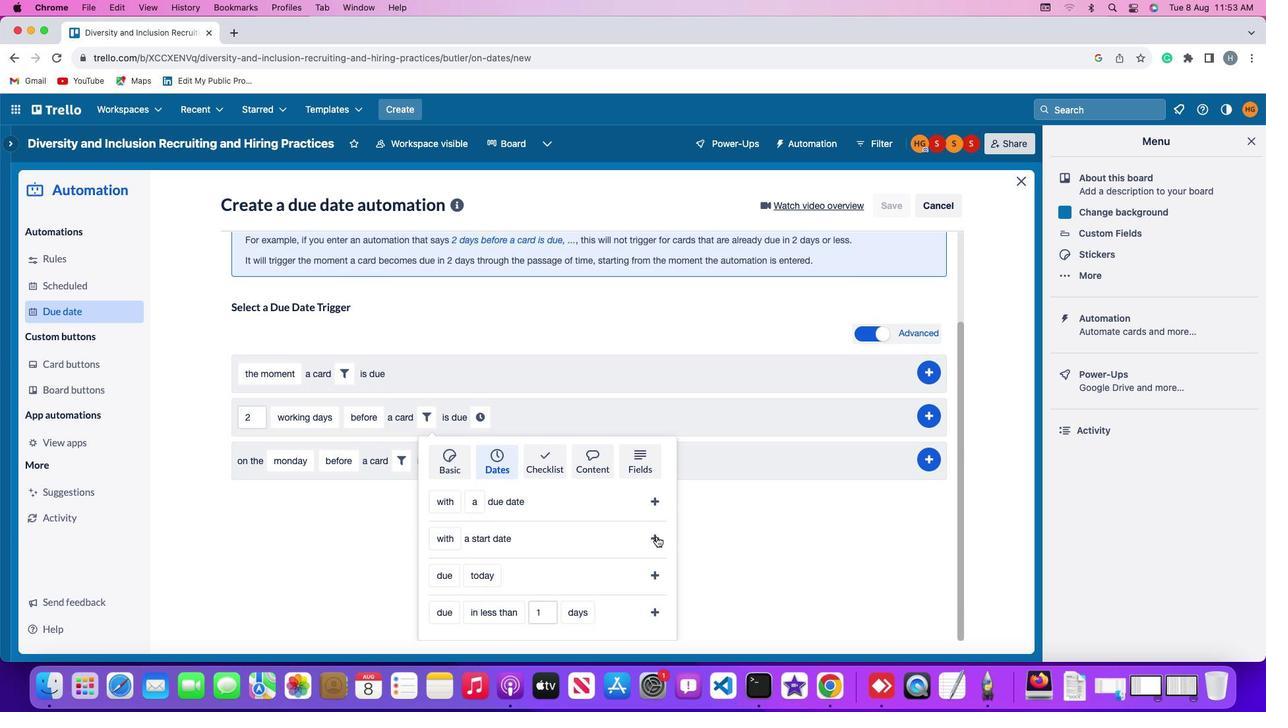 
Action: Mouse pressed left at (655, 536)
Screenshot: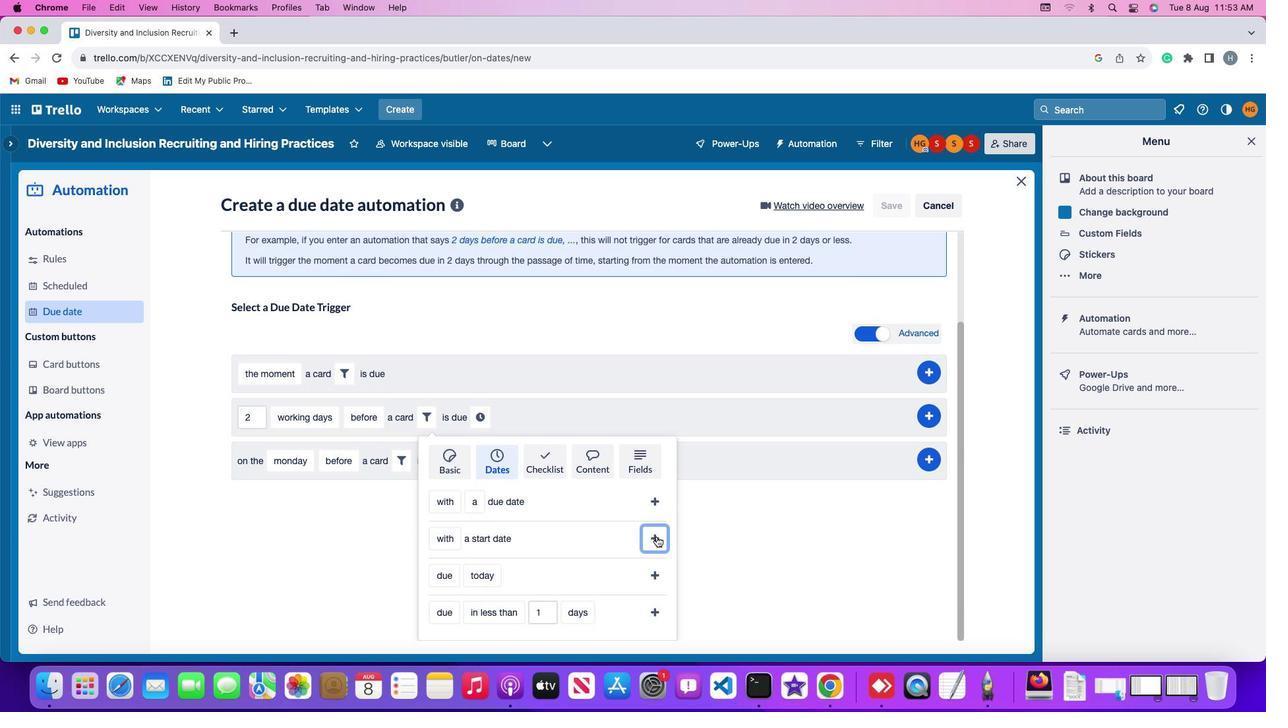 
Action: Mouse moved to (582, 525)
Screenshot: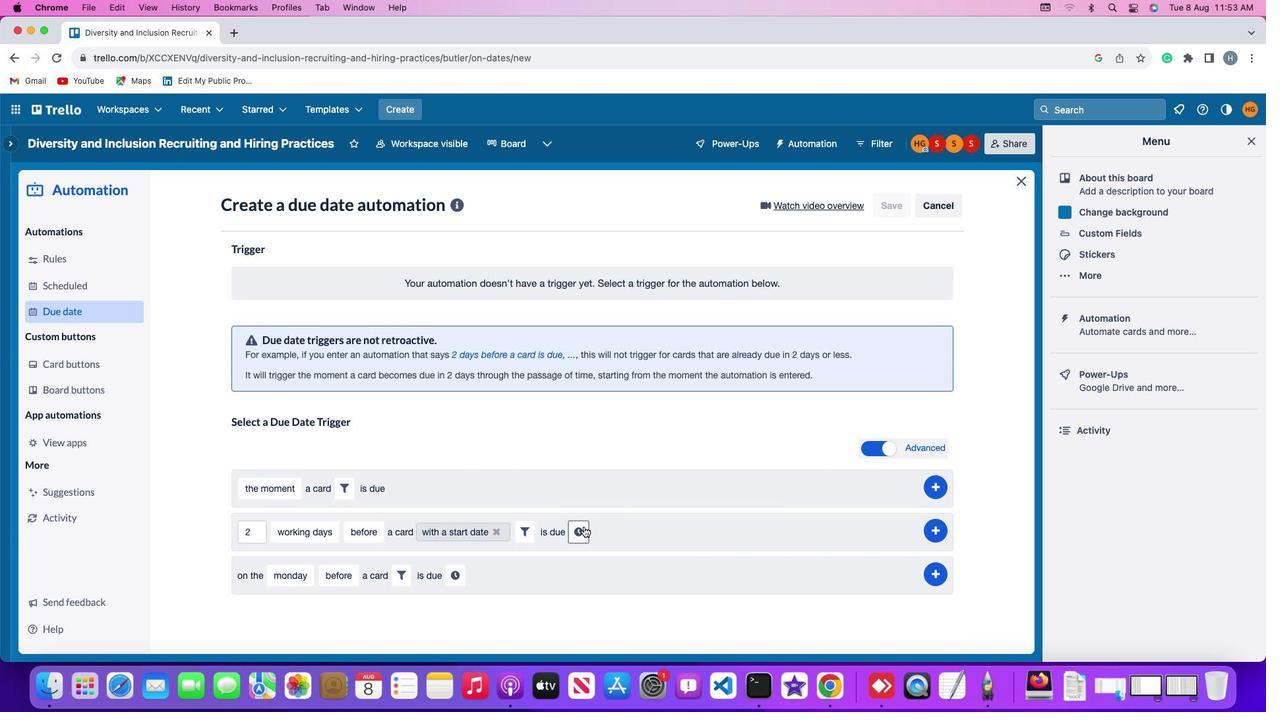 
Action: Mouse pressed left at (582, 525)
Screenshot: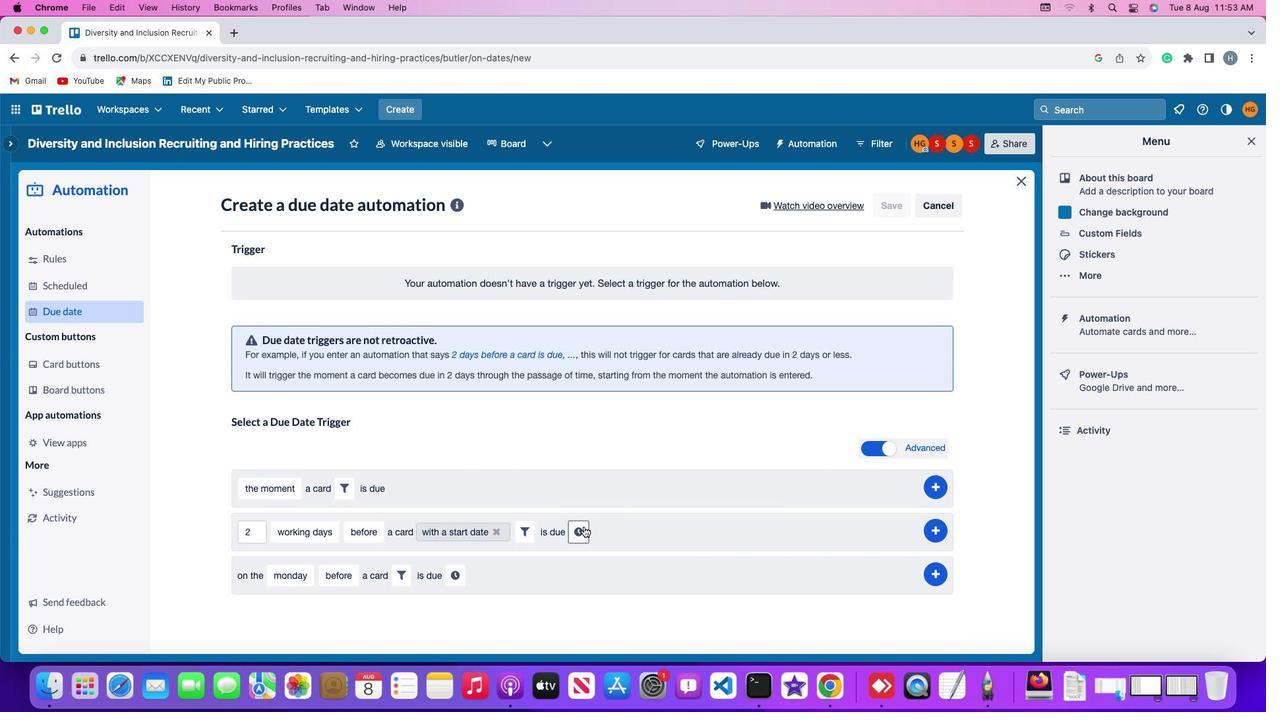 
Action: Mouse moved to (609, 531)
Screenshot: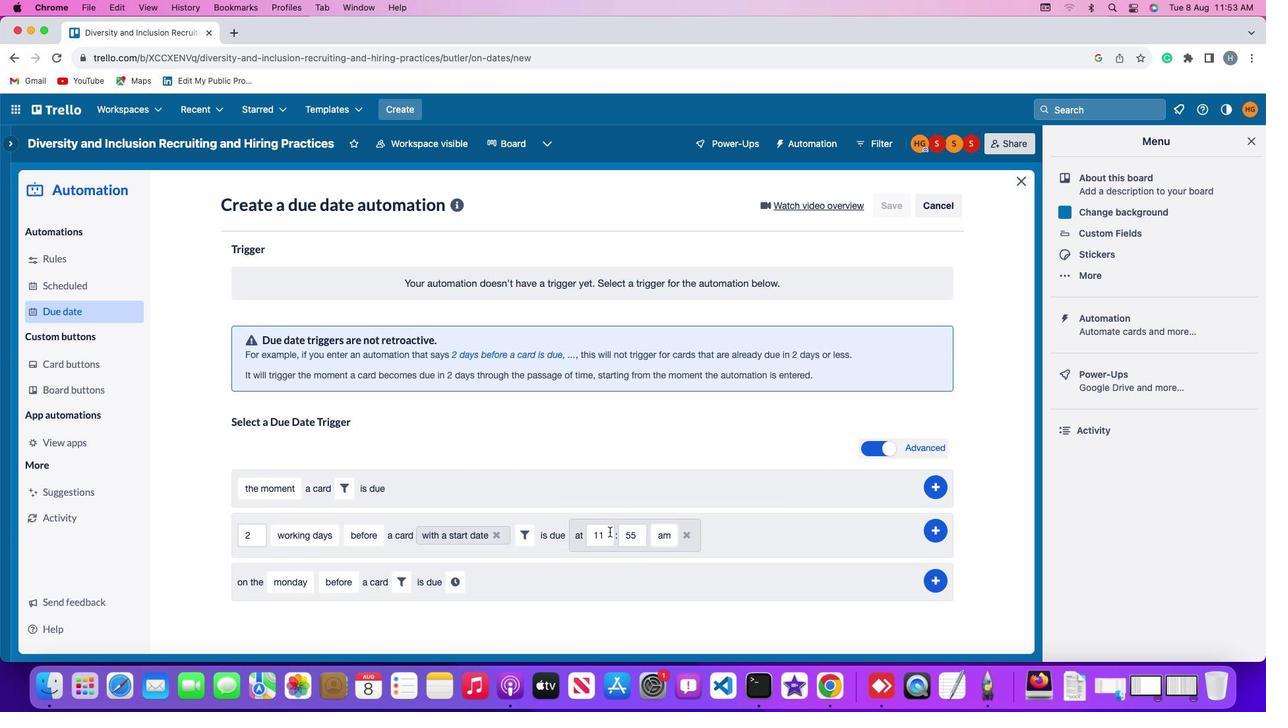 
Action: Mouse pressed left at (609, 531)
Screenshot: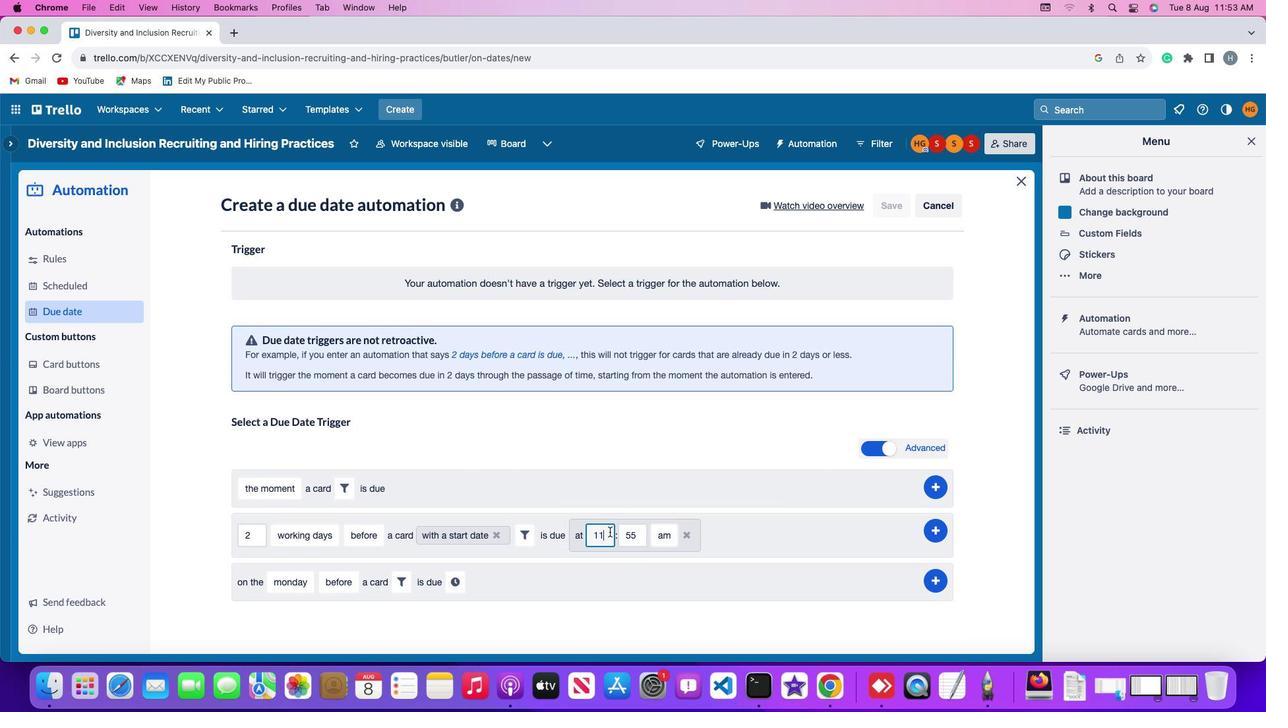 
Action: Key pressed Key.backspaceKey.backspace'1''1'
Screenshot: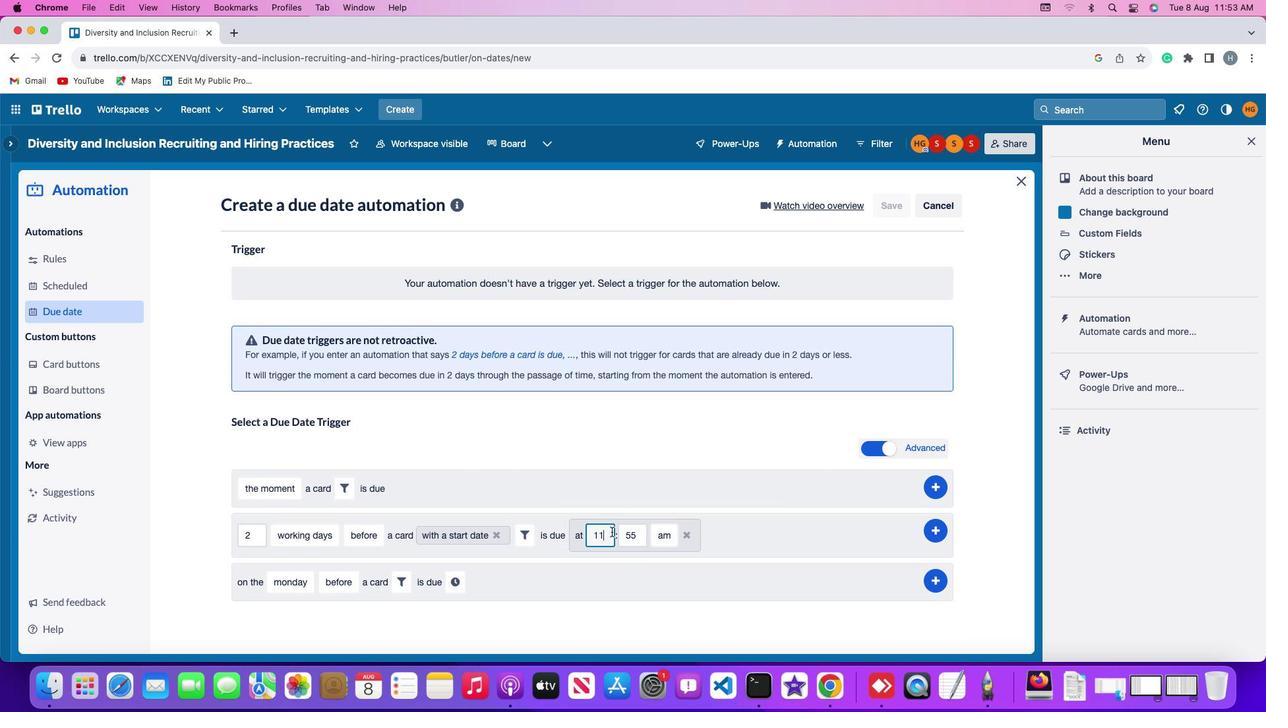 
Action: Mouse moved to (642, 532)
Screenshot: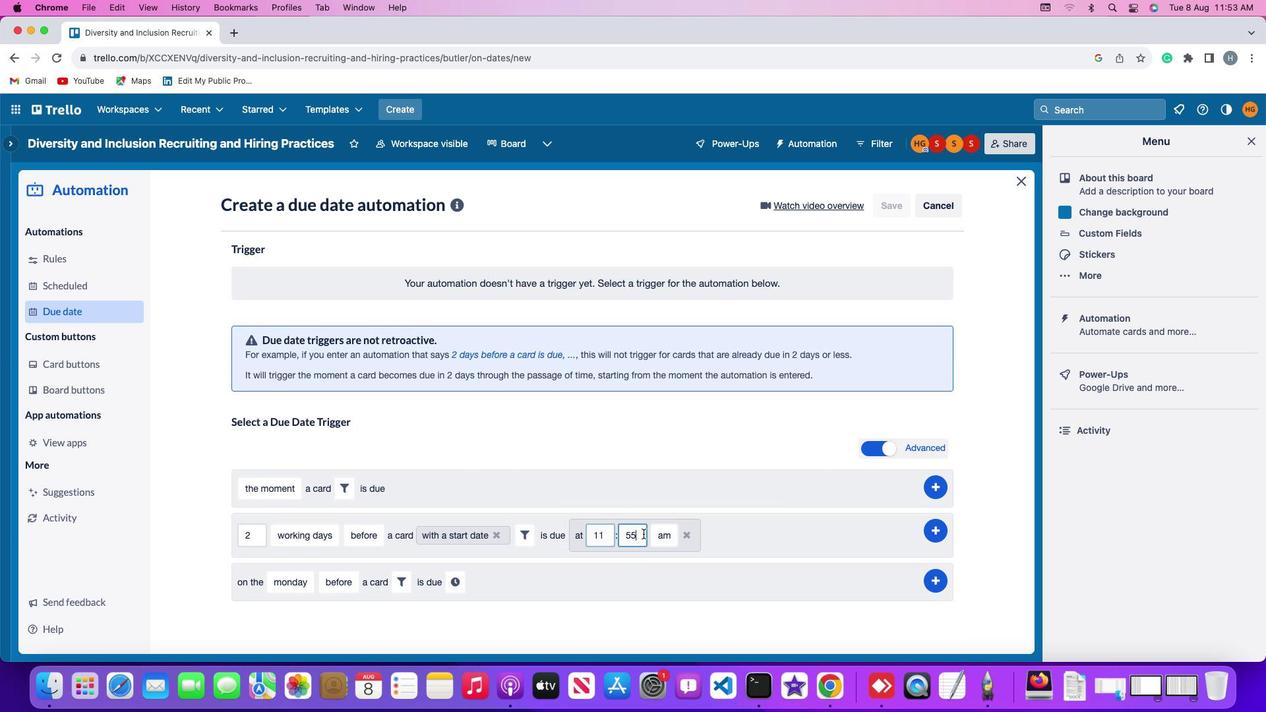 
Action: Mouse pressed left at (642, 532)
Screenshot: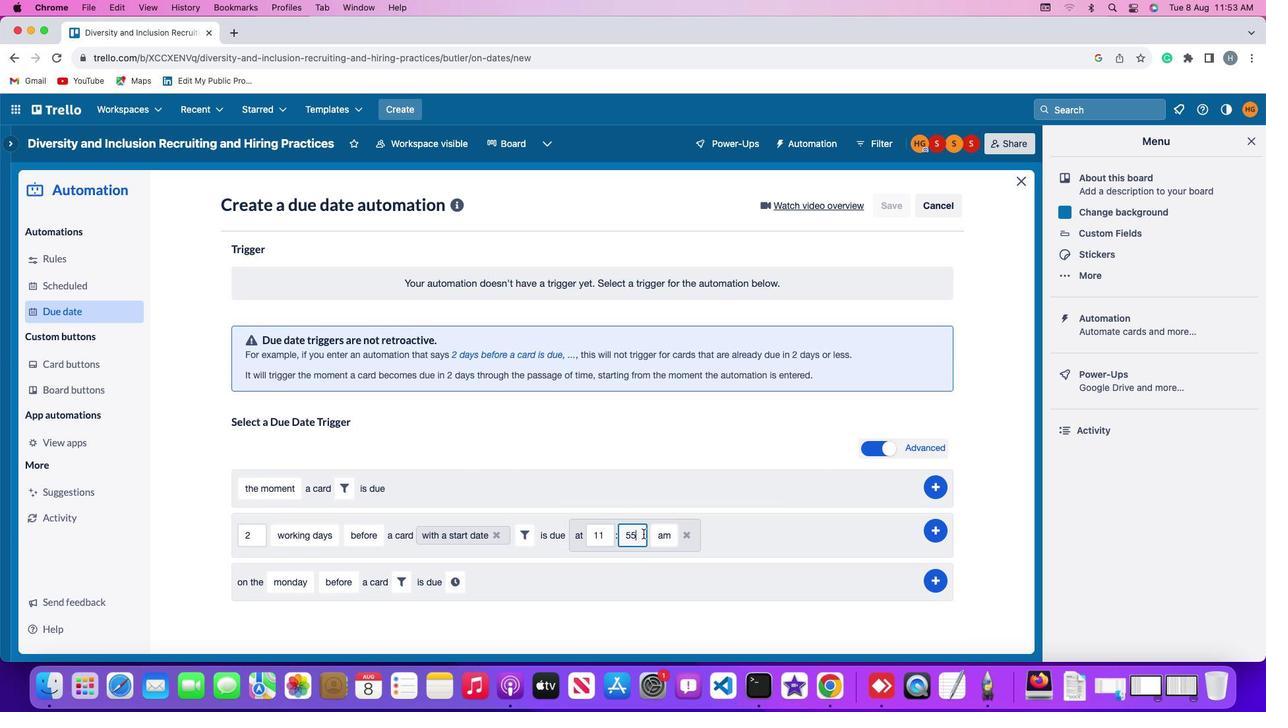 
Action: Key pressed Key.backspaceKey.backspace'0''0'
Screenshot: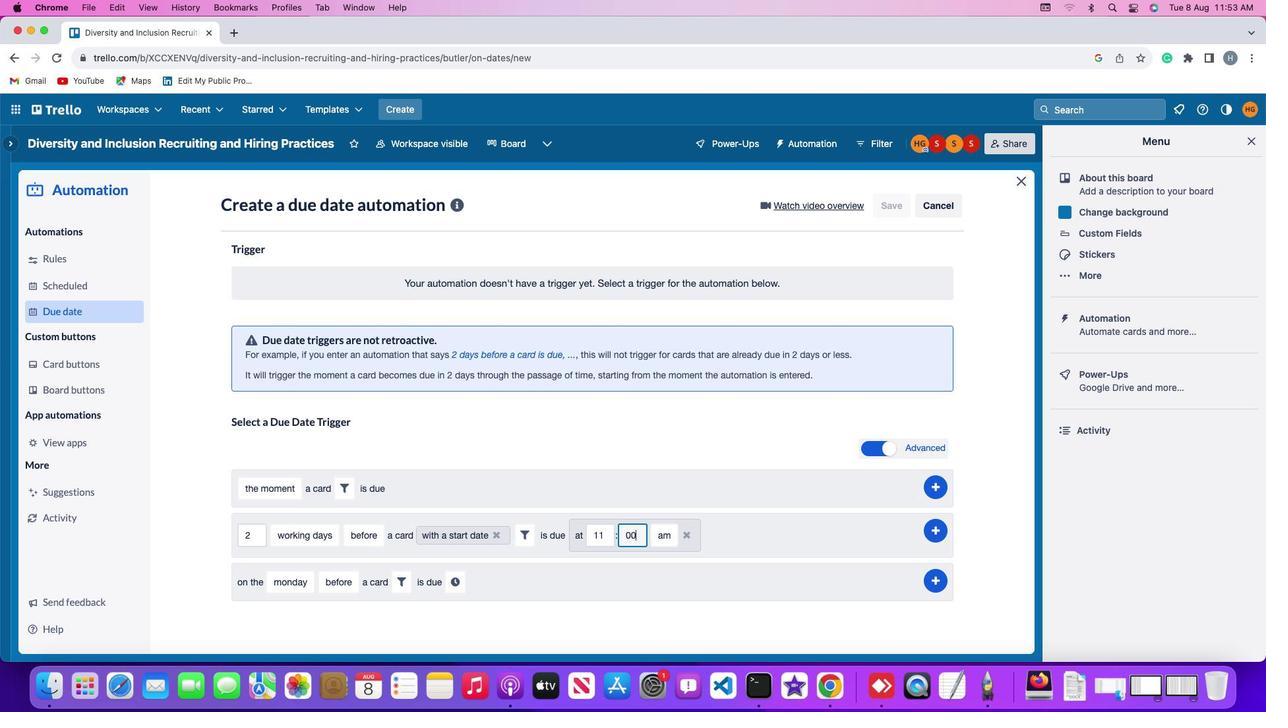 
Action: Mouse moved to (658, 530)
Screenshot: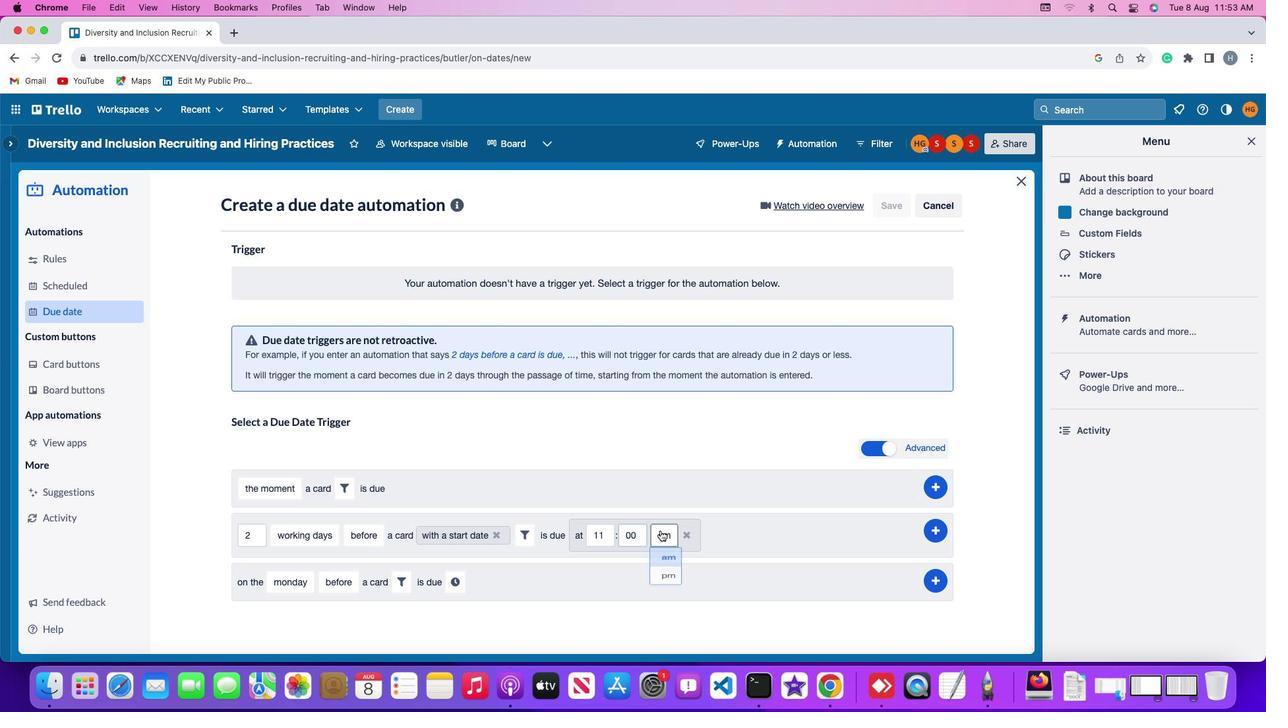 
Action: Mouse pressed left at (658, 530)
Screenshot: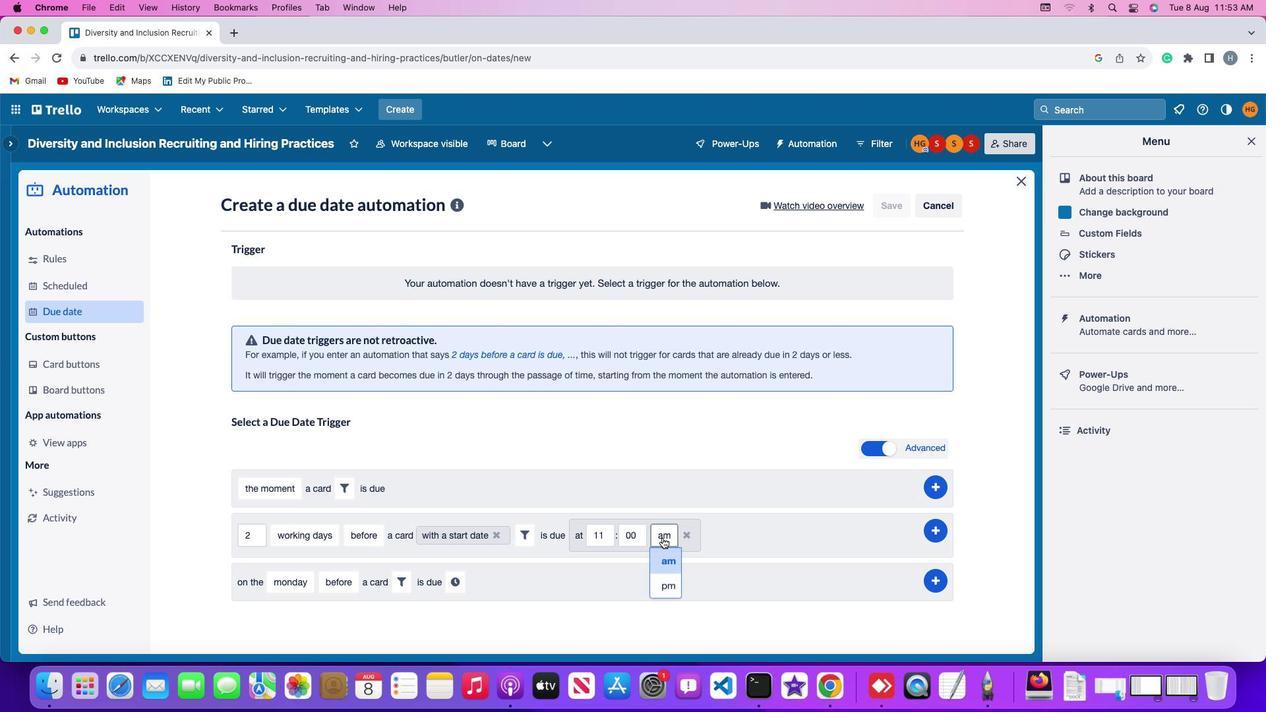 
Action: Mouse moved to (668, 560)
Screenshot: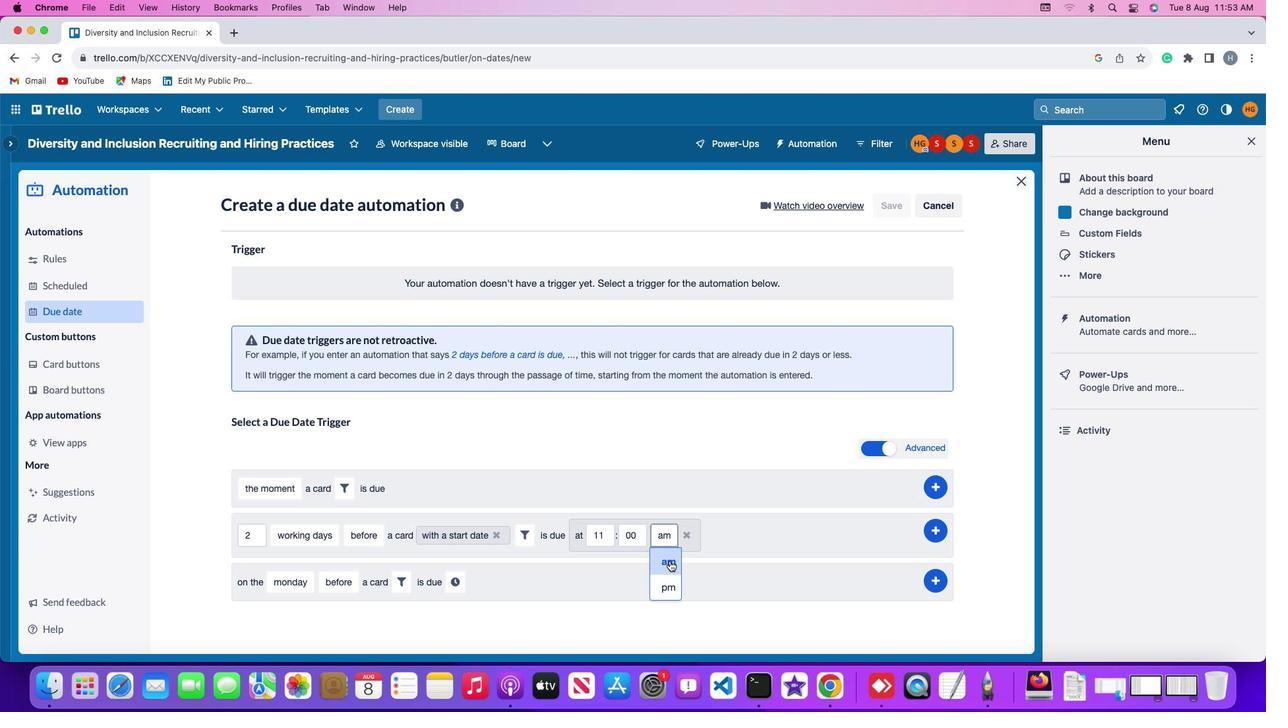 
Action: Mouse pressed left at (668, 560)
Screenshot: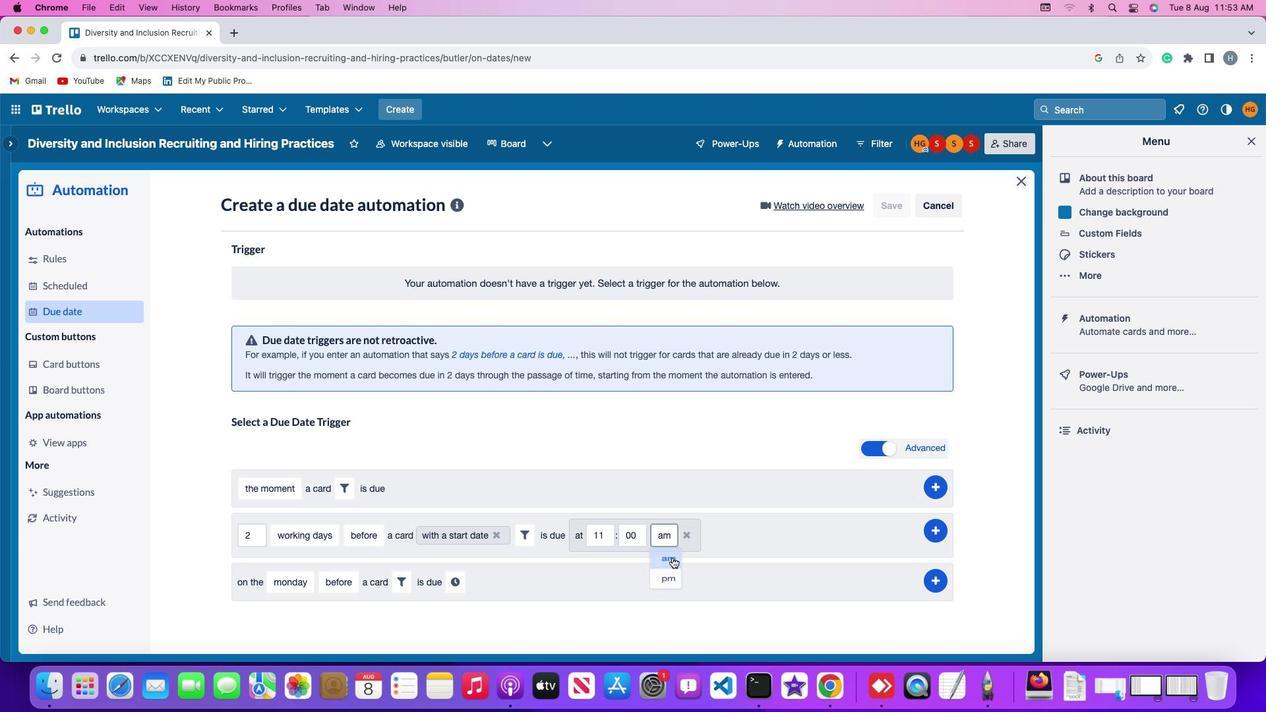 
Action: Mouse moved to (930, 528)
Screenshot: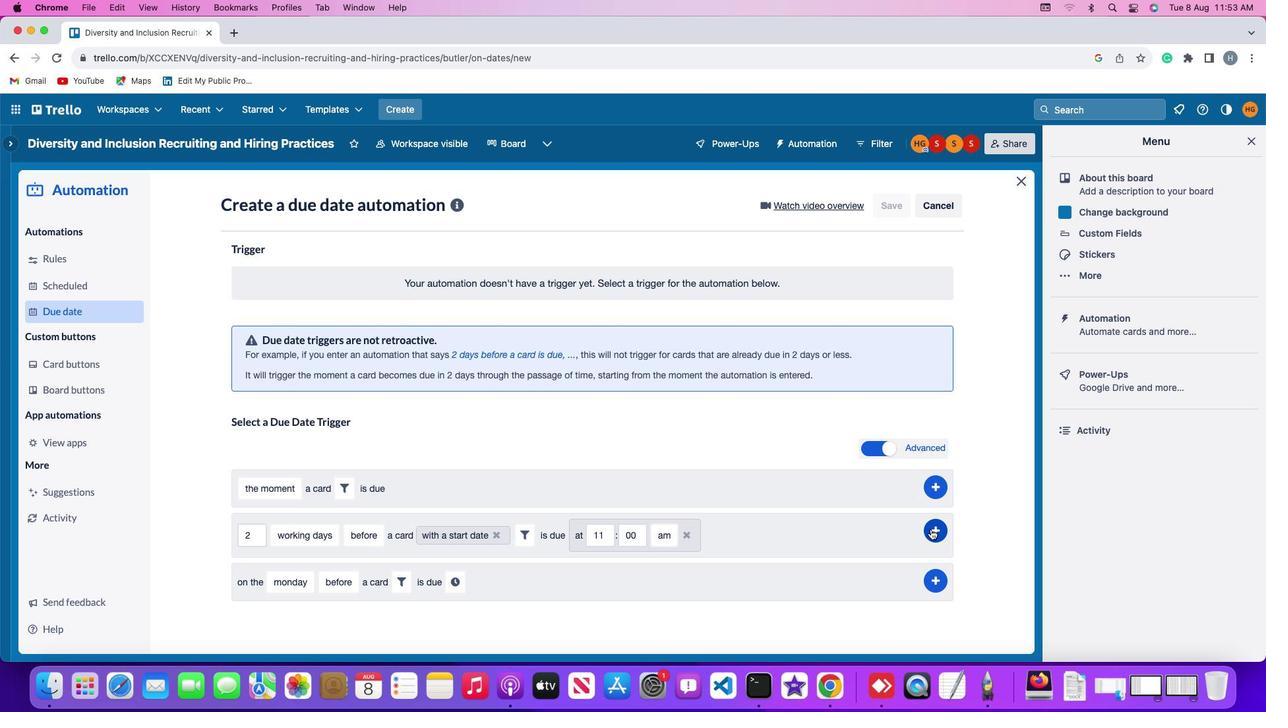 
Action: Mouse pressed left at (930, 528)
Screenshot: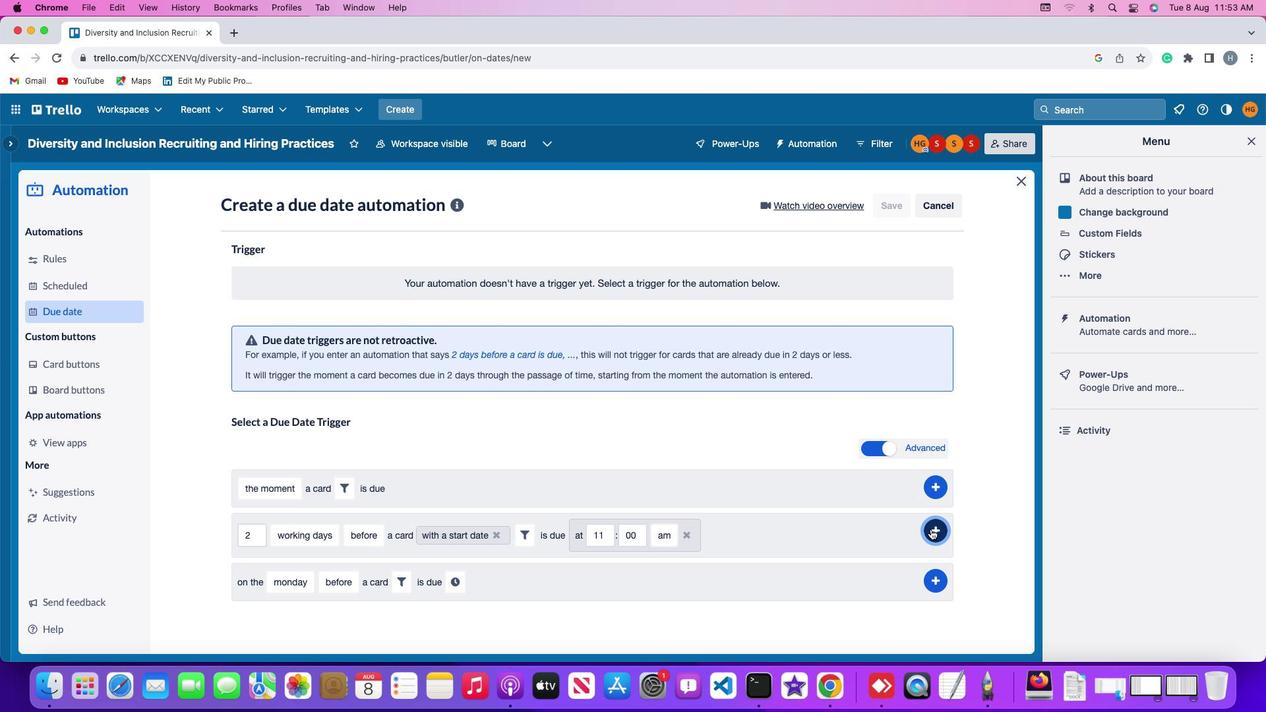 
Action: Mouse moved to (984, 367)
Screenshot: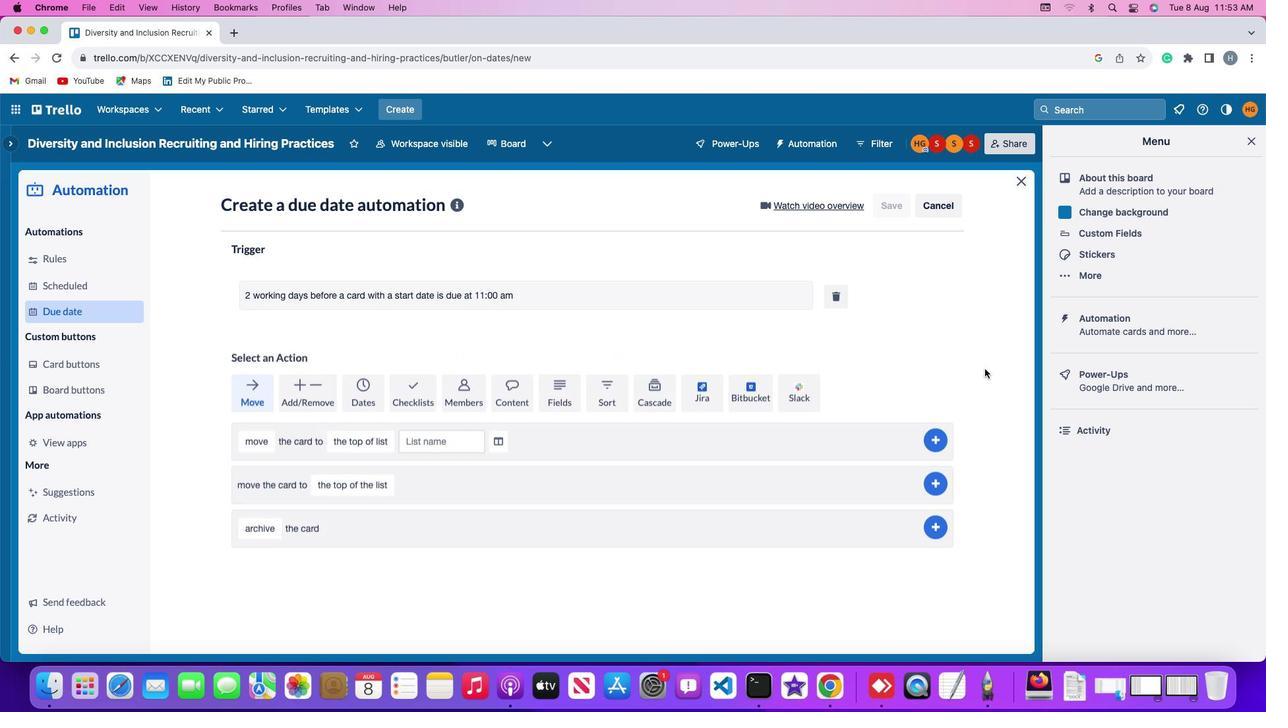 
